 Task: Open Card Website Performance Review in Board Legal Documentation Software to Workspace Audio Equipment Rentals and add a team member Softage.4@softage.net, a label Orange, a checklist Influencer Marketing, an attachment from your computer, a color Orange and finally, add a card description 'Research and develop new product positioning strategy' and a comment 'Given the potential impact of this task on our company financial stability, let us ensure that we approach it with a sense of fiscal responsibility and prudence.'. Add a start date 'Jan 04, 1900' with a due date 'Jan 11, 1900'
Action: Mouse moved to (60, 341)
Screenshot: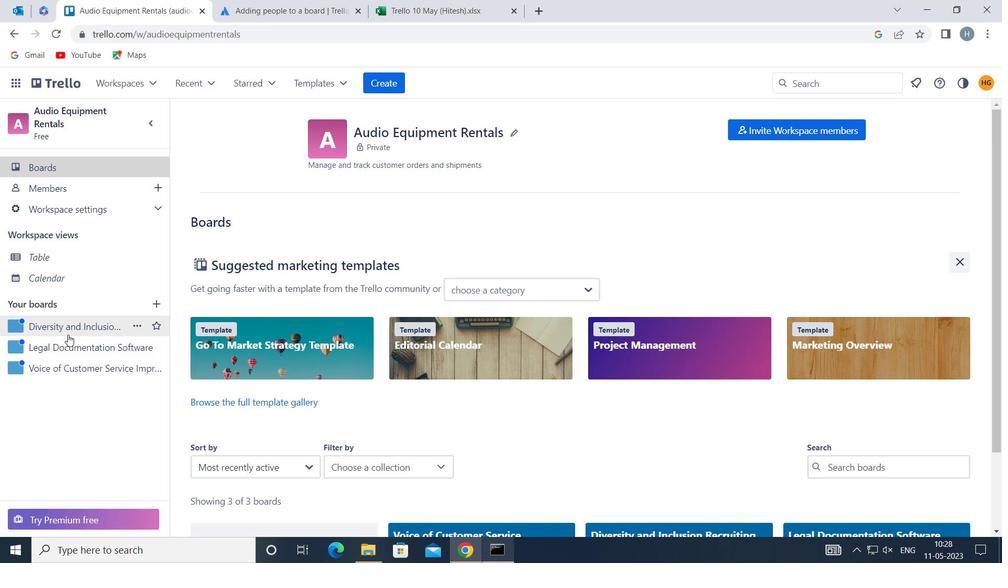 
Action: Mouse pressed left at (60, 341)
Screenshot: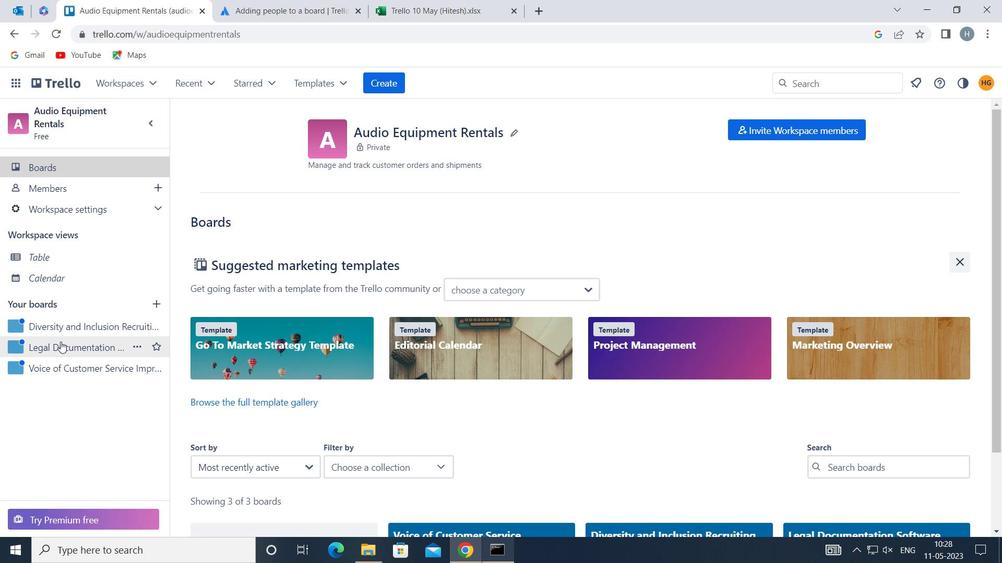 
Action: Mouse moved to (436, 187)
Screenshot: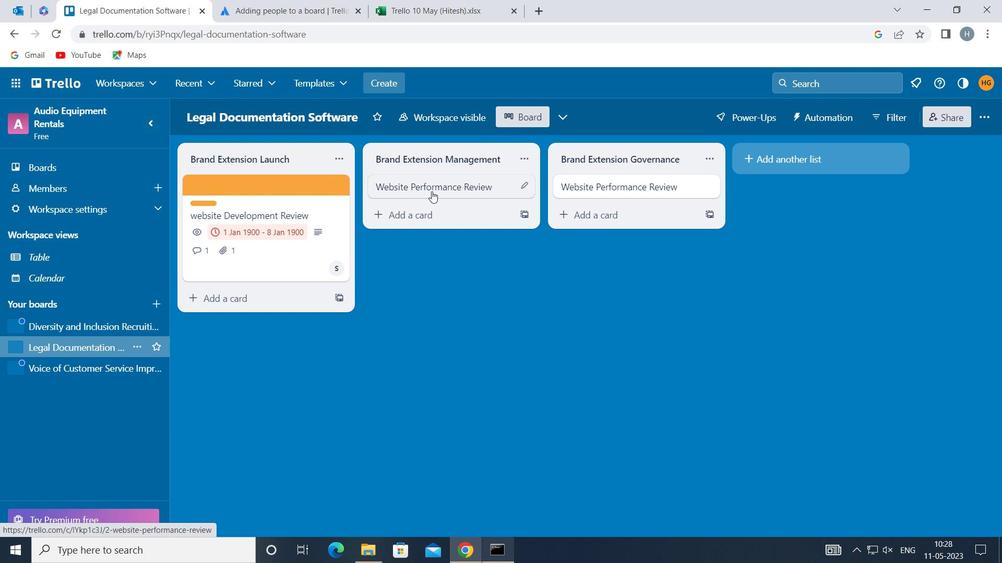 
Action: Mouse pressed left at (436, 187)
Screenshot: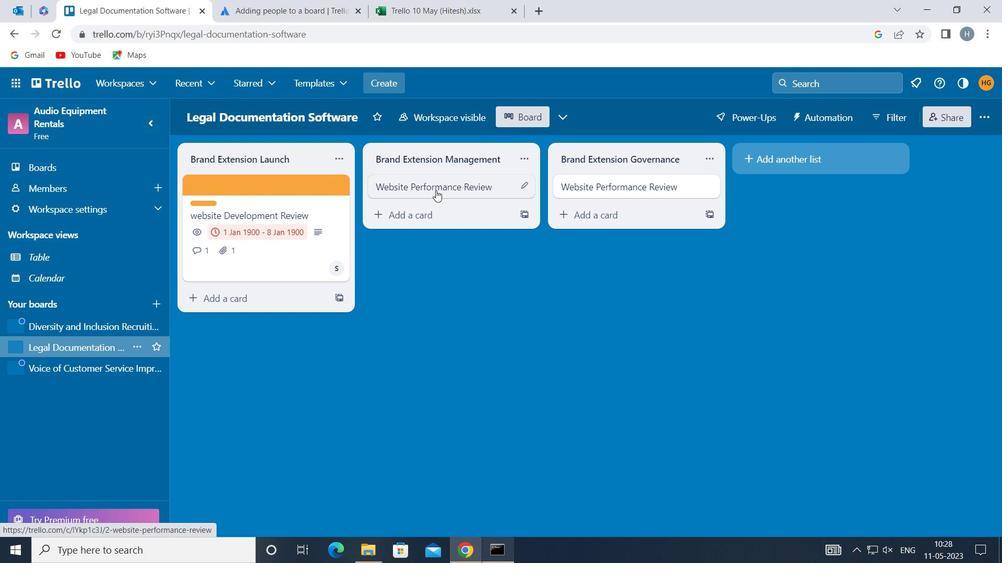 
Action: Mouse moved to (662, 231)
Screenshot: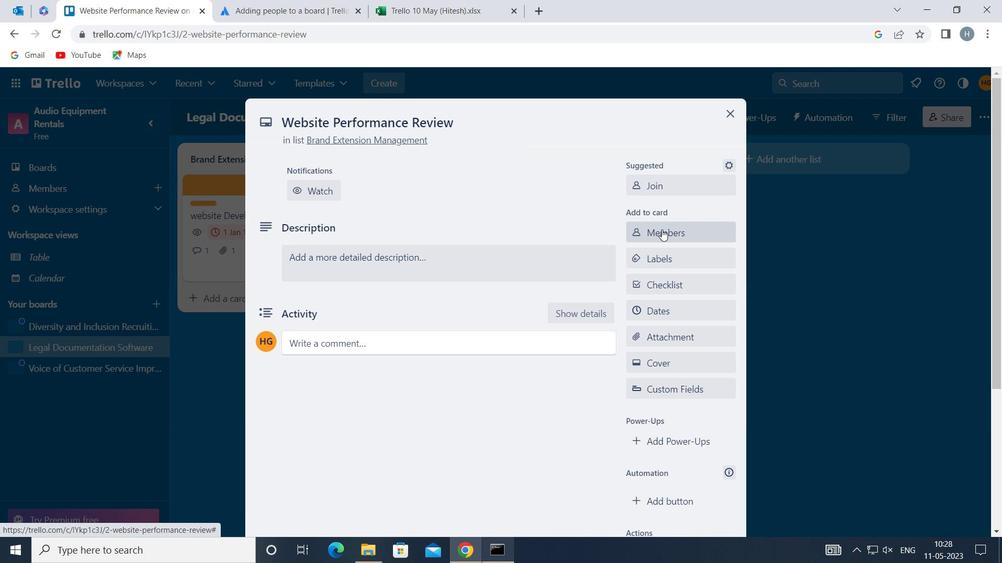 
Action: Mouse pressed left at (662, 231)
Screenshot: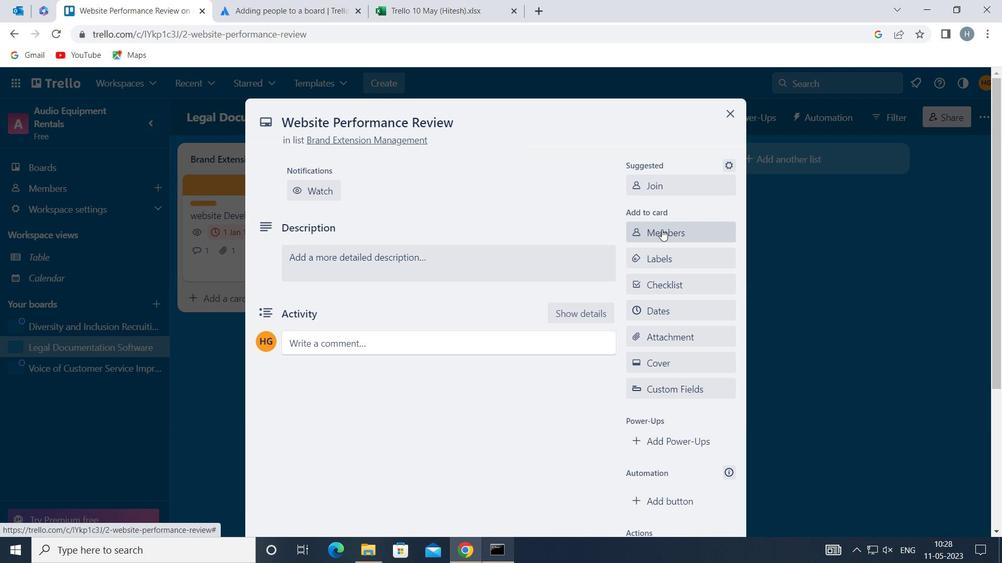 
Action: Mouse moved to (662, 231)
Screenshot: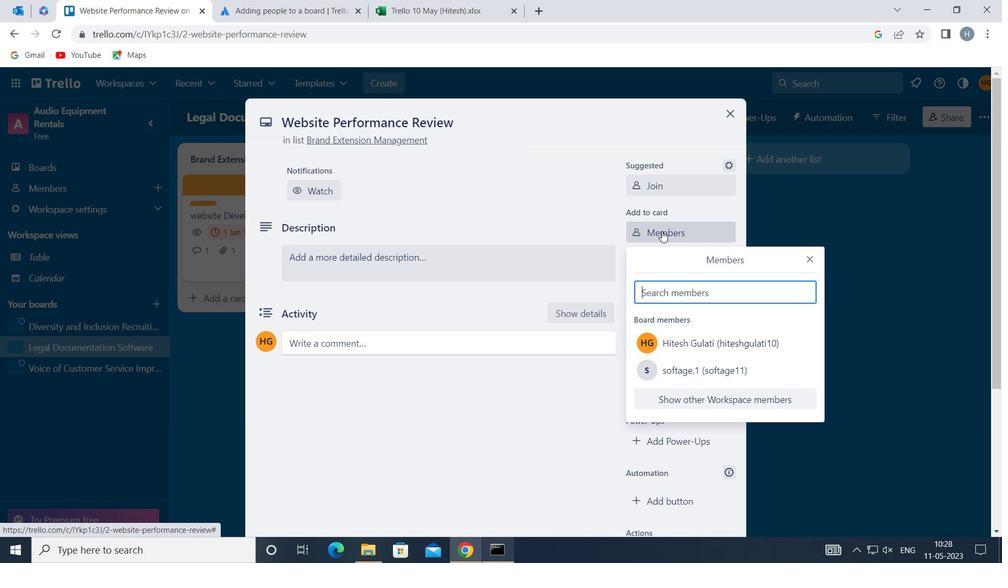 
Action: Key pressed softage
Screenshot: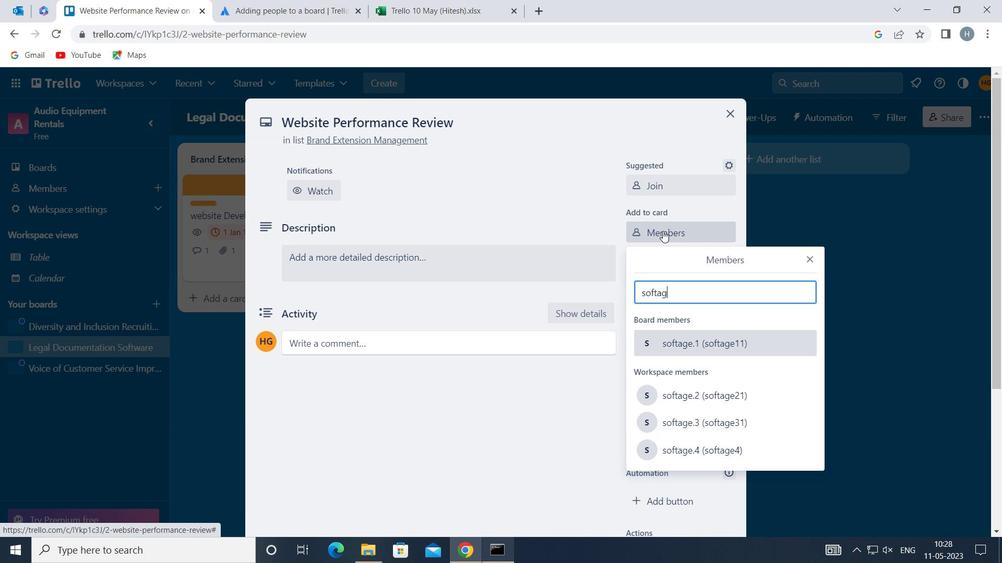 
Action: Mouse moved to (730, 441)
Screenshot: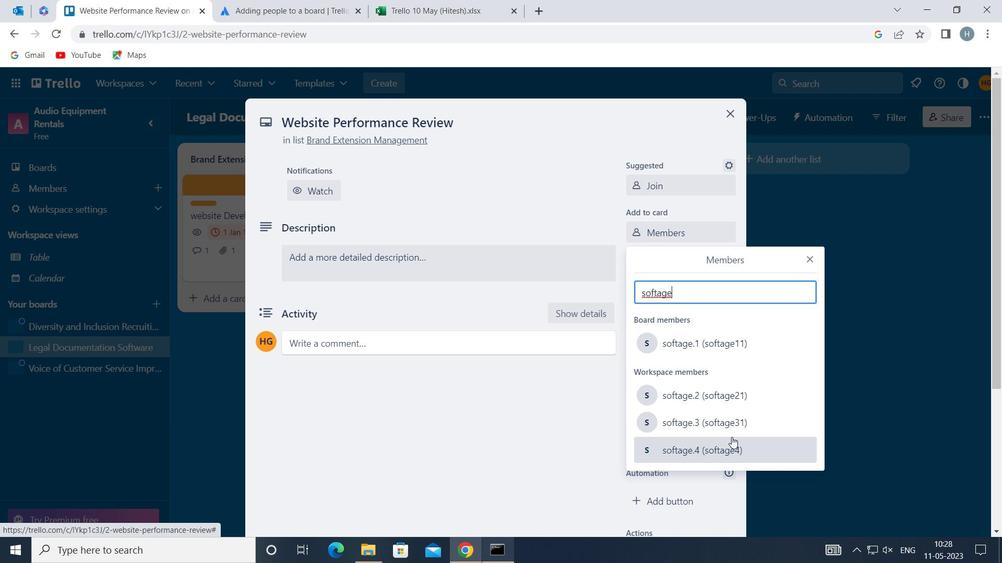 
Action: Mouse pressed left at (730, 441)
Screenshot: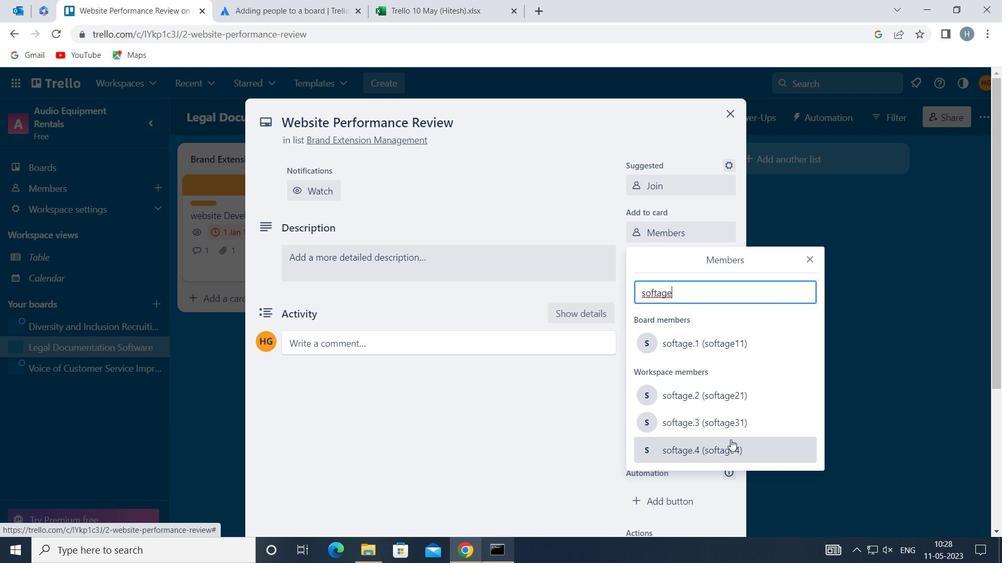 
Action: Mouse moved to (811, 256)
Screenshot: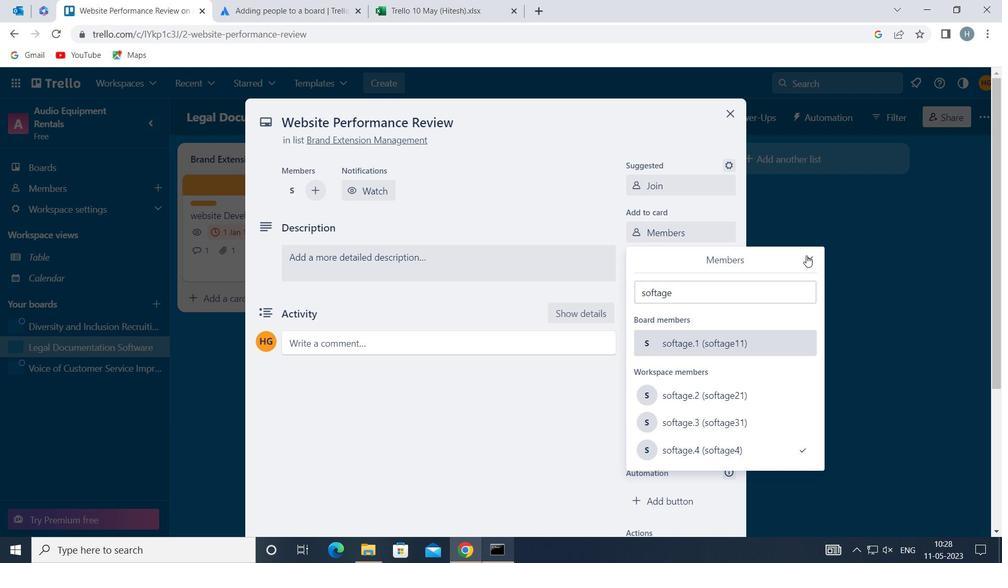 
Action: Mouse pressed left at (811, 256)
Screenshot: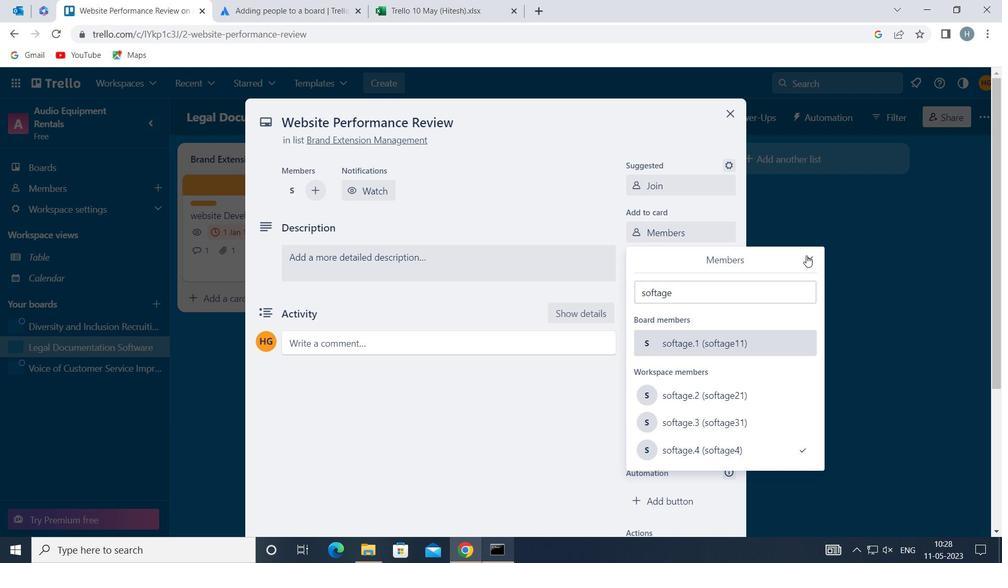 
Action: Mouse moved to (703, 258)
Screenshot: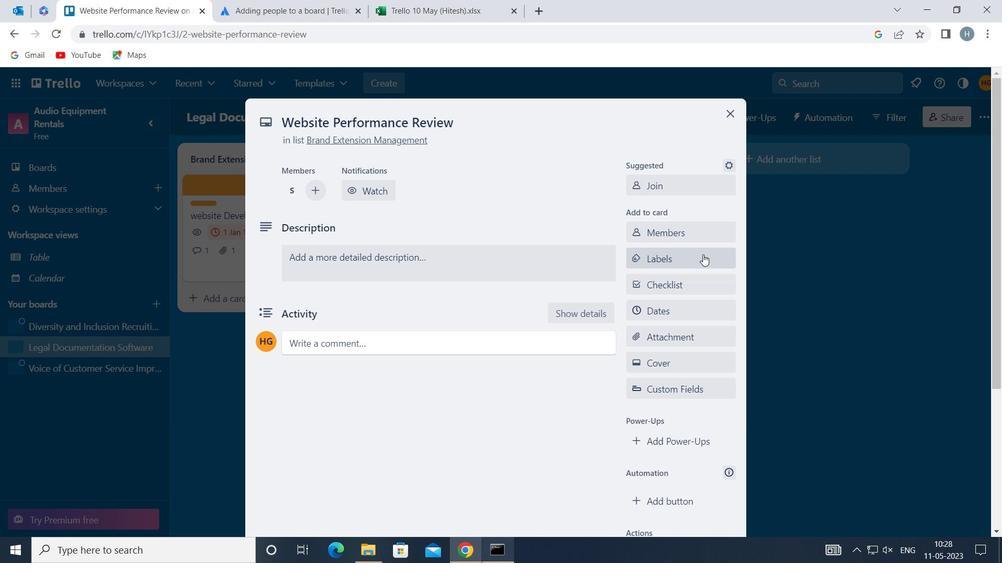 
Action: Mouse pressed left at (703, 258)
Screenshot: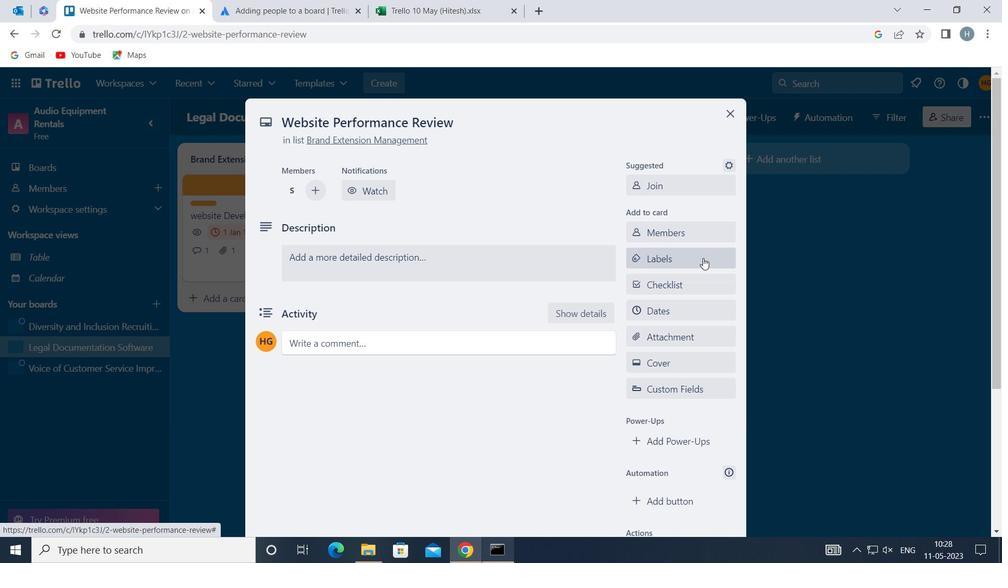 
Action: Mouse moved to (704, 238)
Screenshot: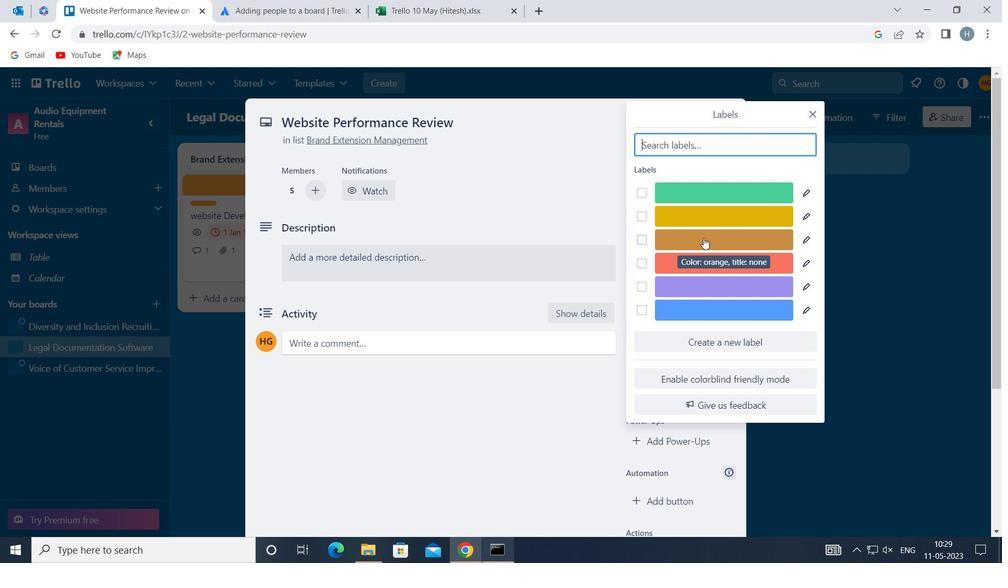 
Action: Mouse pressed left at (704, 238)
Screenshot: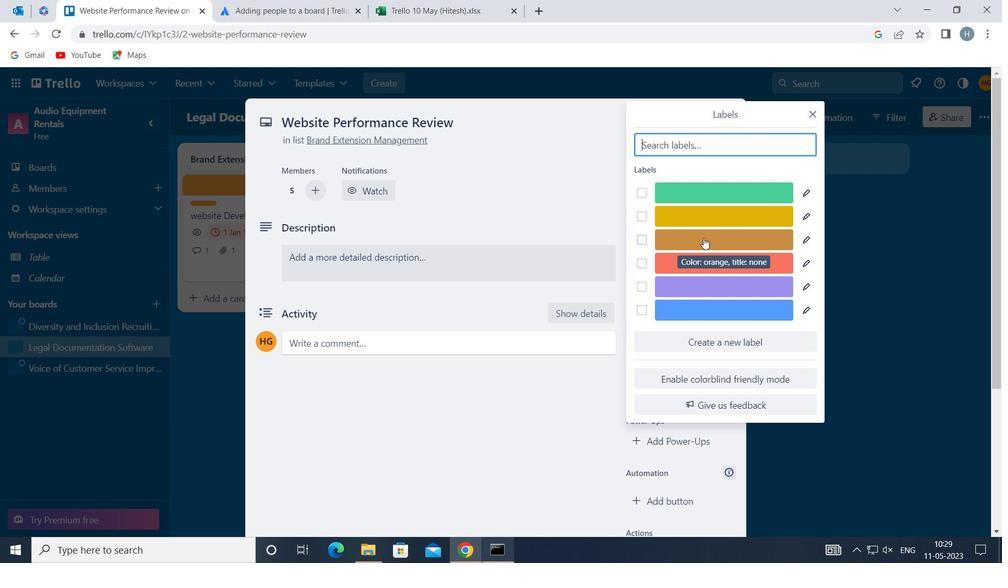 
Action: Mouse moved to (810, 110)
Screenshot: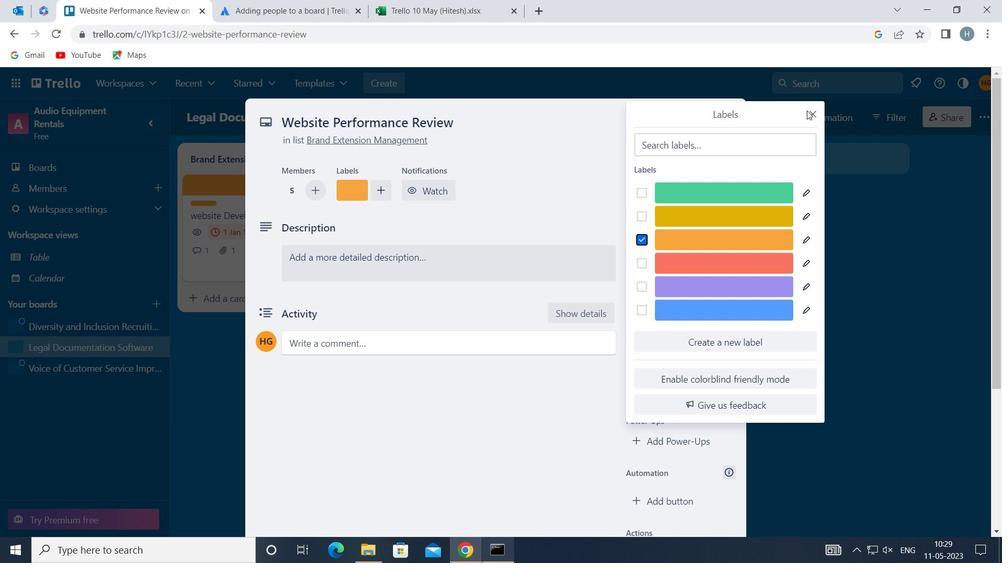 
Action: Mouse pressed left at (810, 110)
Screenshot: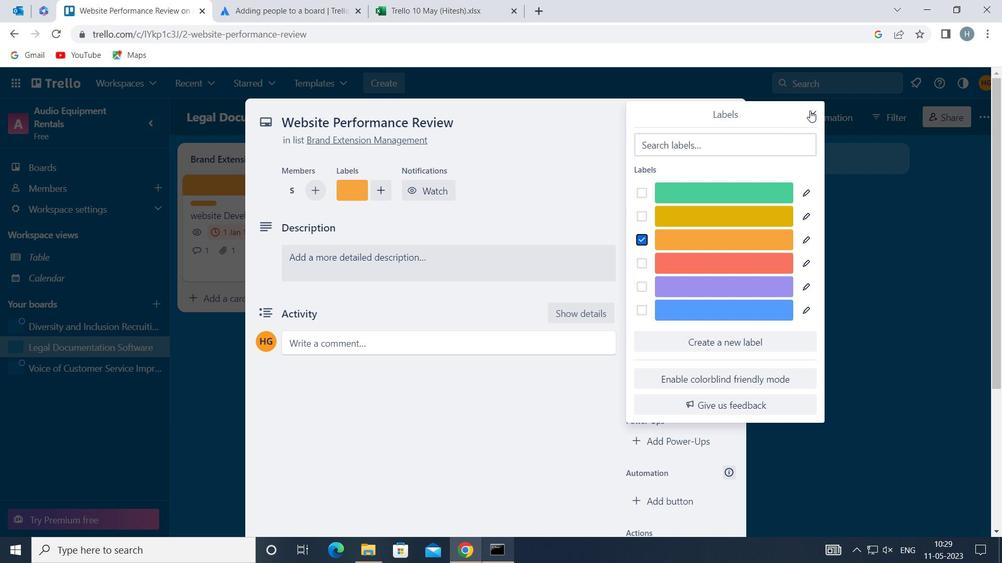 
Action: Mouse moved to (677, 281)
Screenshot: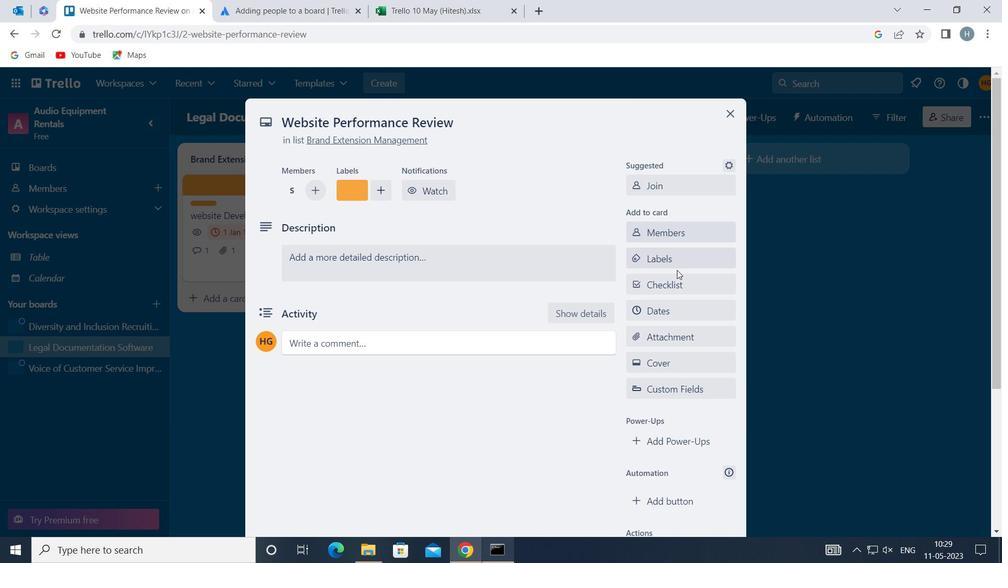 
Action: Mouse pressed left at (677, 281)
Screenshot: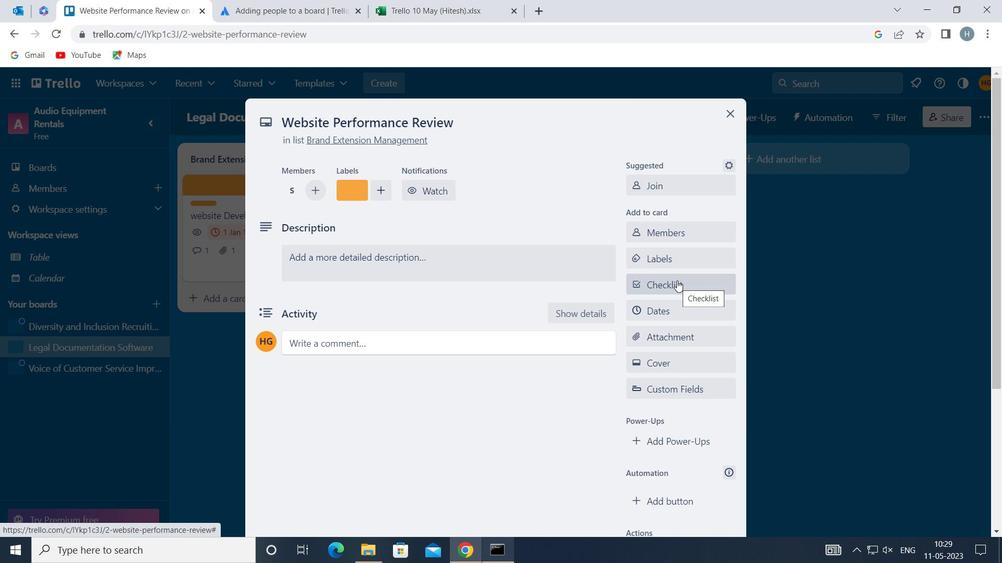 
Action: Key pressed <Key.shift>INFLUENCER<Key.space><Key.shift>MARKETING
Screenshot: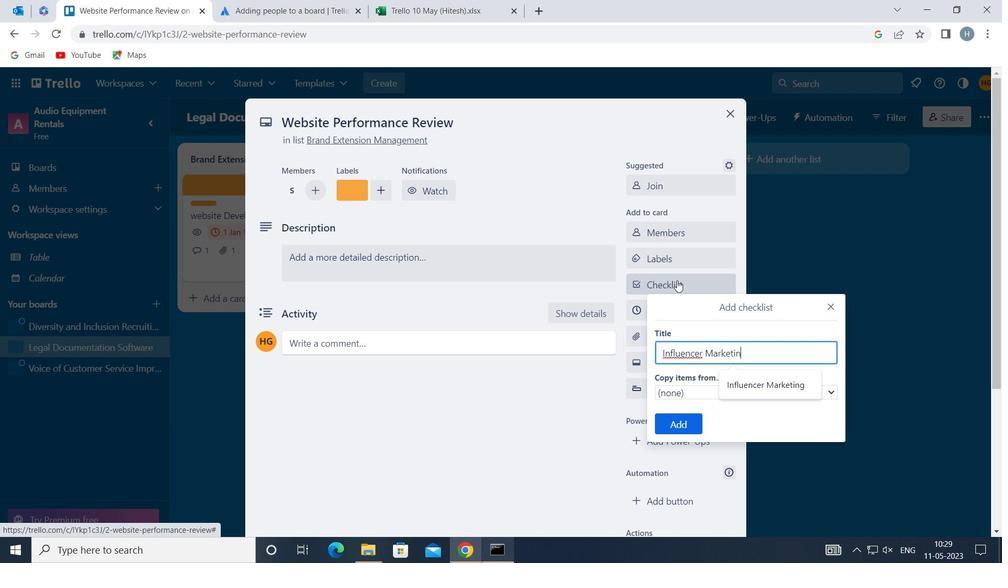 
Action: Mouse moved to (684, 424)
Screenshot: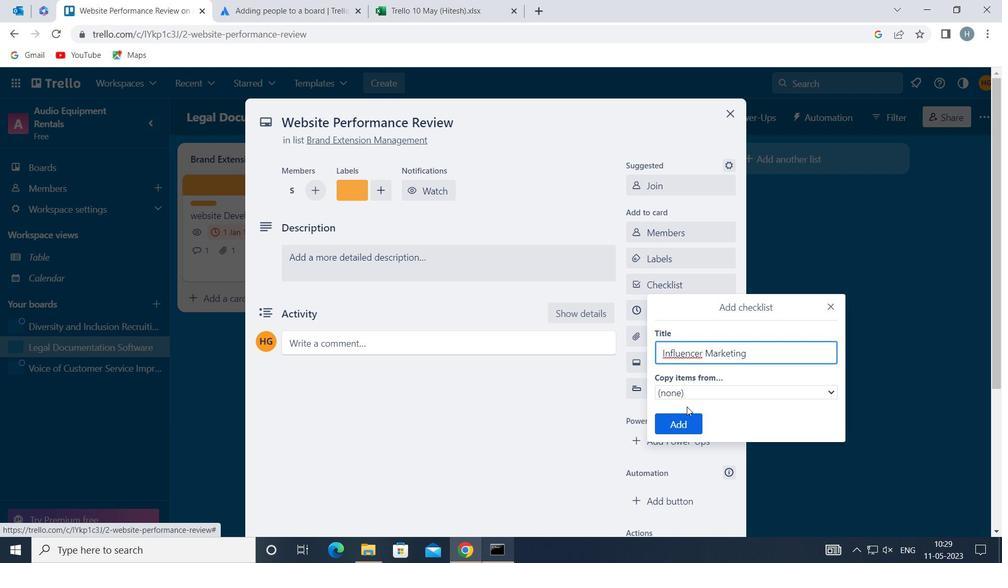
Action: Mouse pressed left at (684, 424)
Screenshot: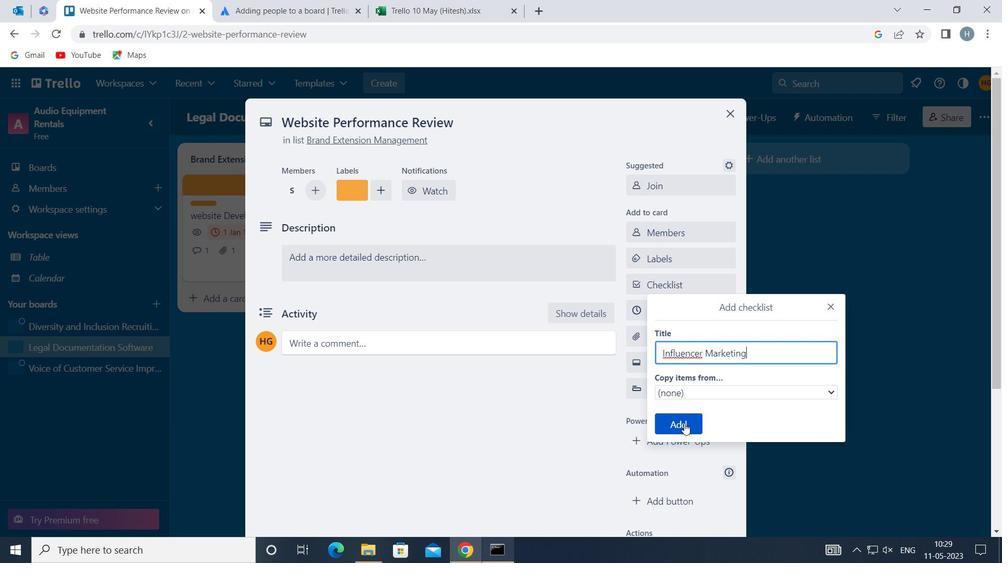 
Action: Mouse moved to (677, 336)
Screenshot: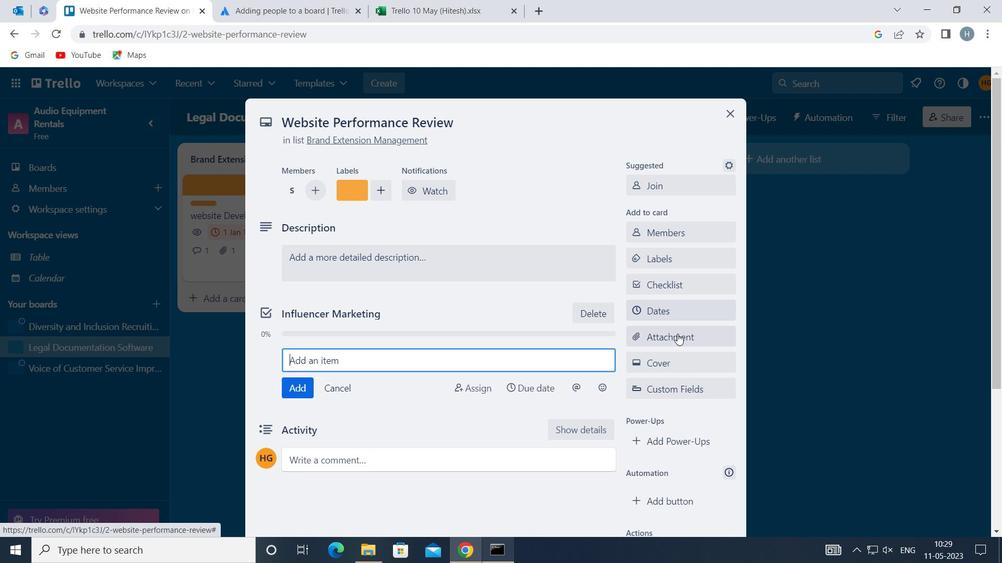 
Action: Mouse pressed left at (677, 336)
Screenshot: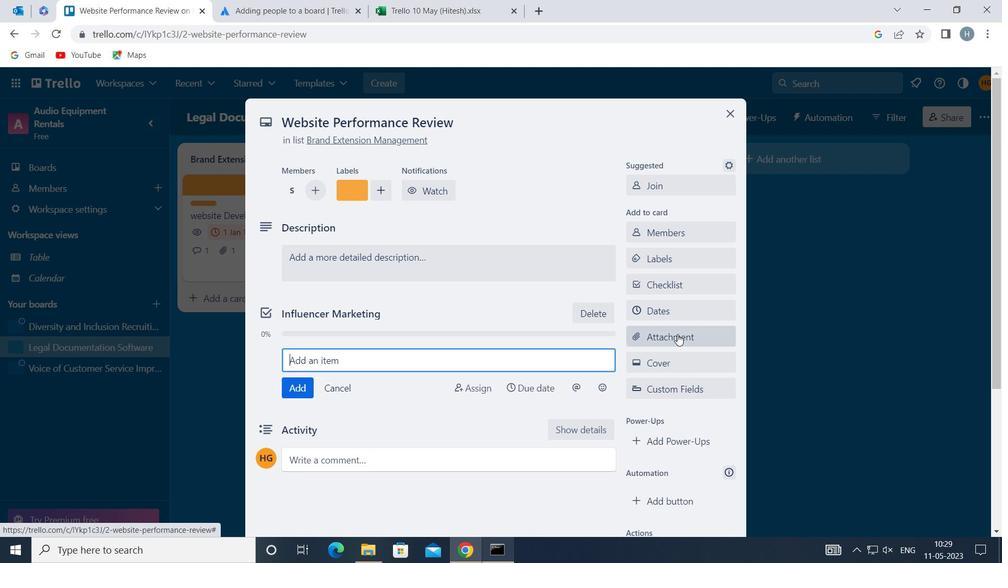 
Action: Mouse moved to (688, 141)
Screenshot: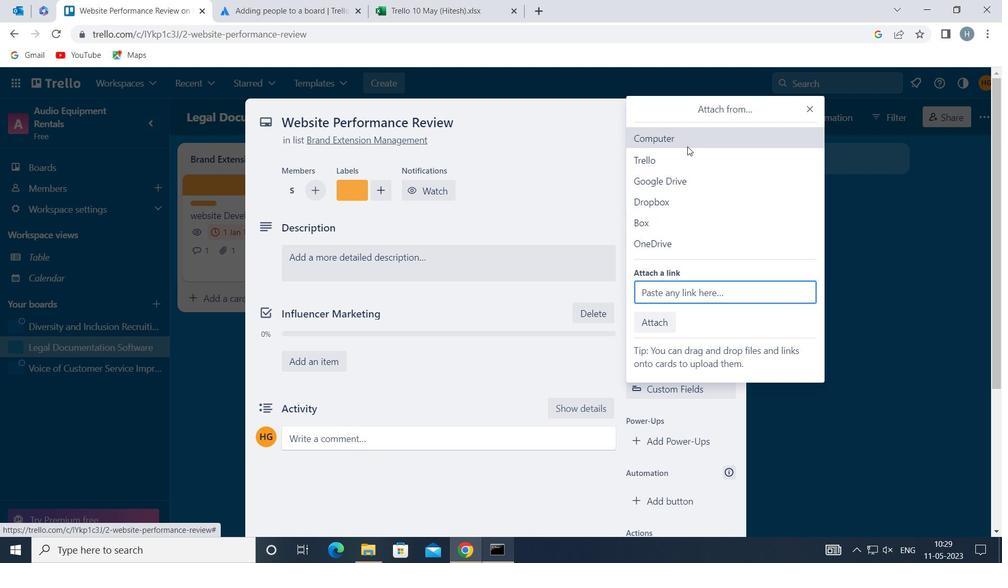 
Action: Mouse pressed left at (688, 141)
Screenshot: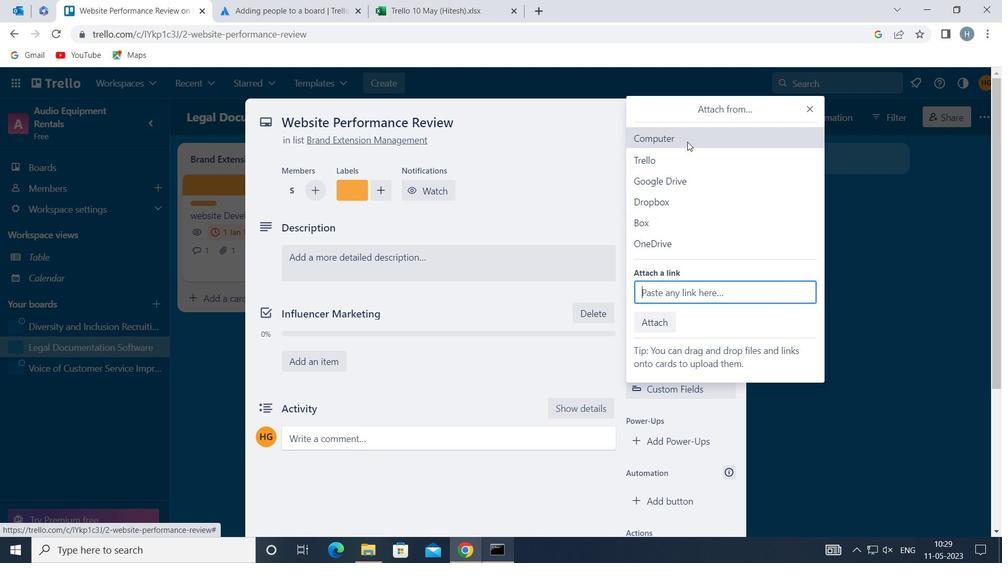 
Action: Mouse moved to (344, 112)
Screenshot: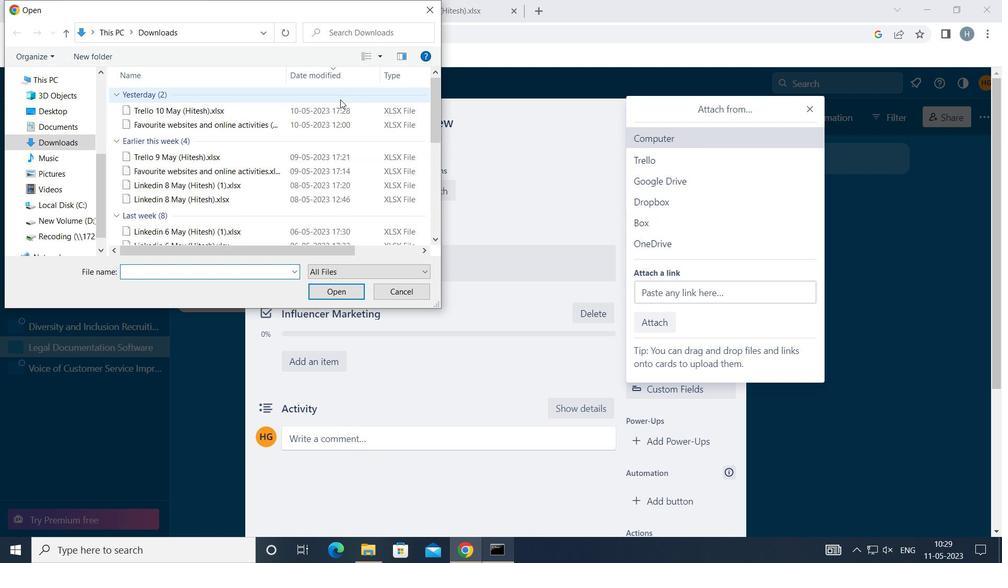 
Action: Mouse pressed left at (344, 112)
Screenshot: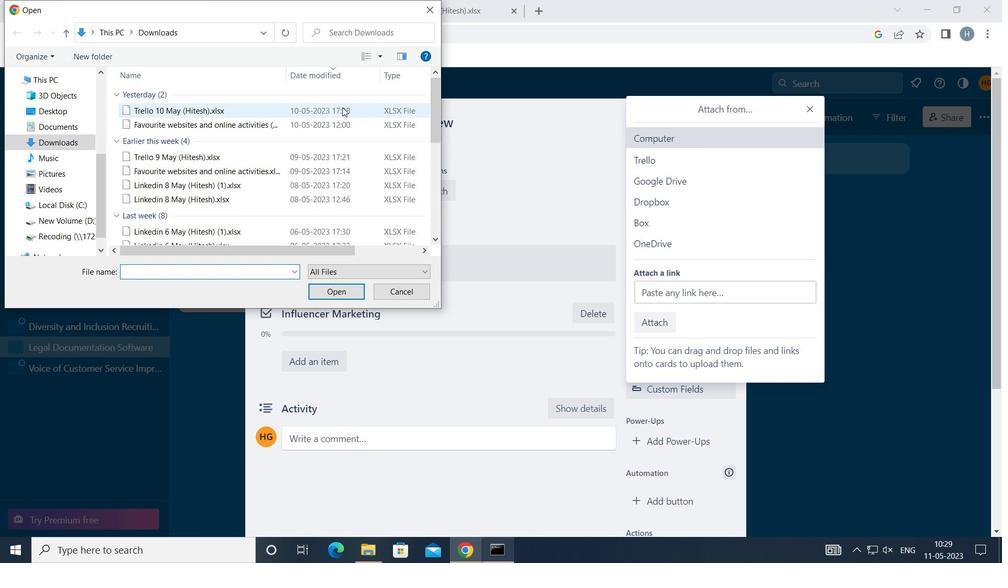 
Action: Mouse moved to (347, 291)
Screenshot: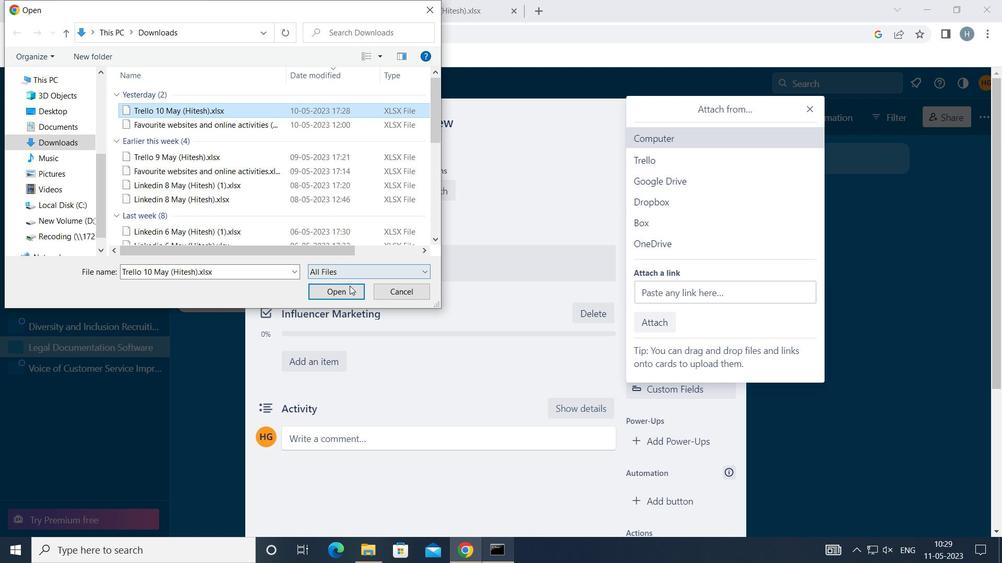 
Action: Mouse pressed left at (347, 291)
Screenshot: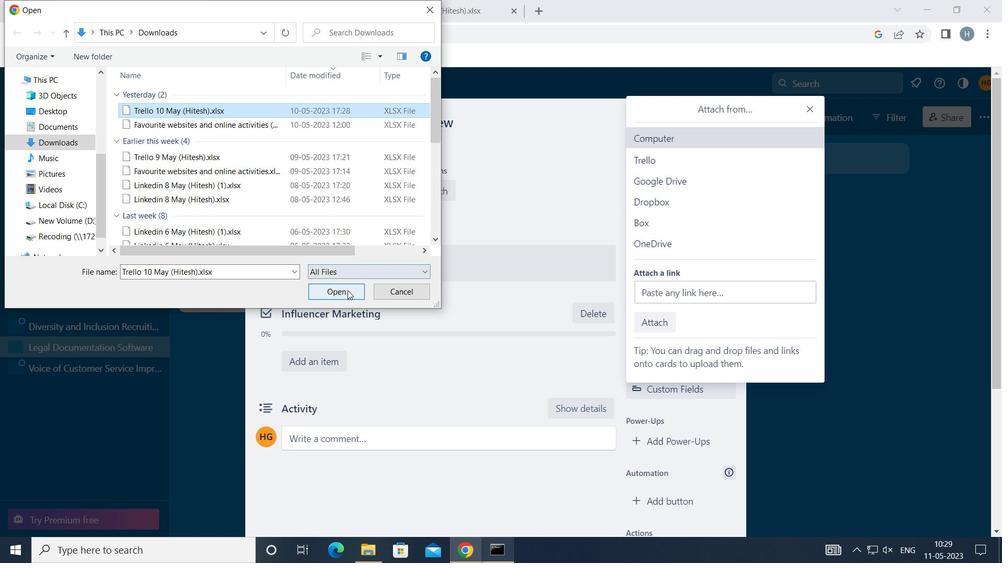 
Action: Mouse moved to (667, 361)
Screenshot: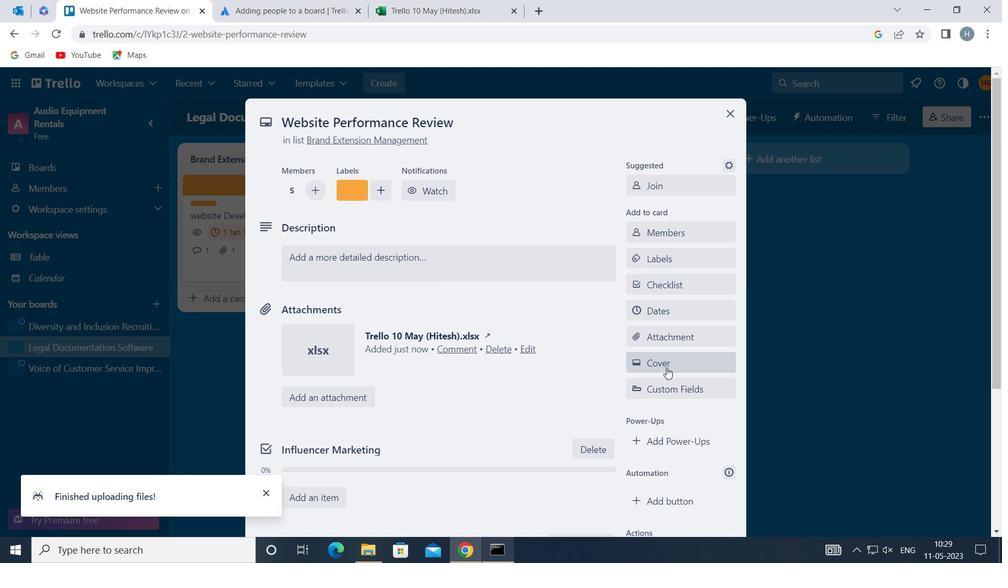
Action: Mouse pressed left at (667, 361)
Screenshot: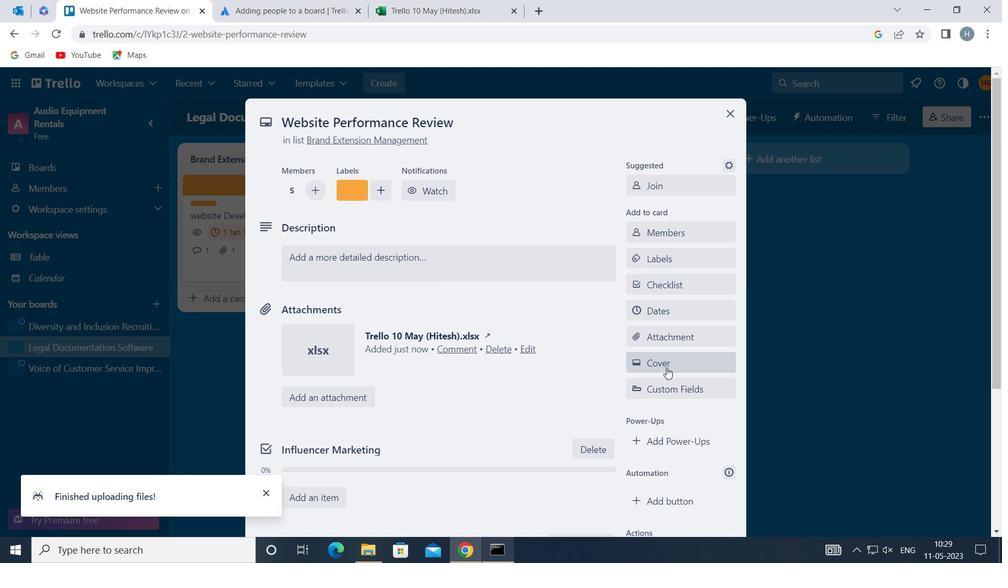 
Action: Mouse moved to (721, 275)
Screenshot: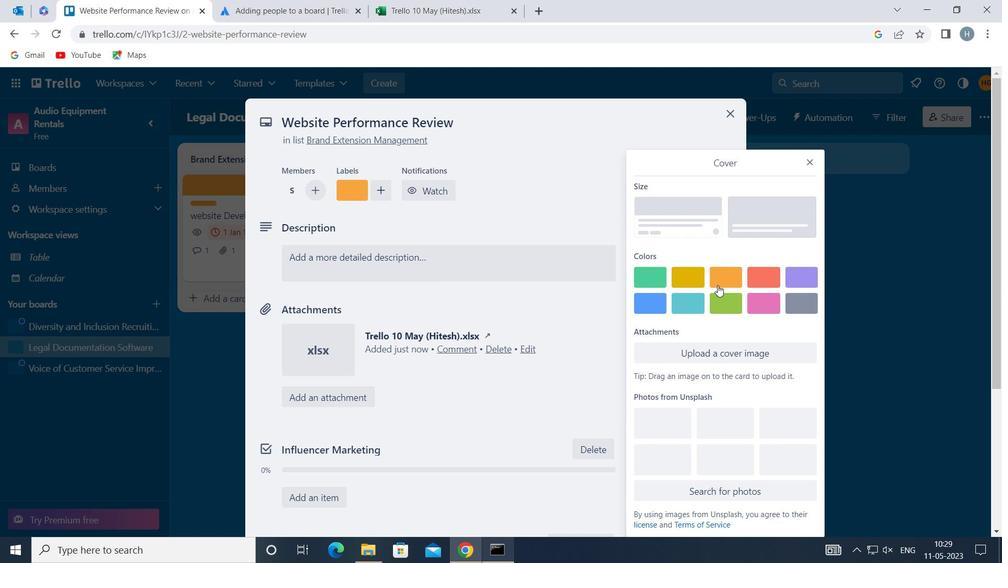 
Action: Mouse pressed left at (721, 275)
Screenshot: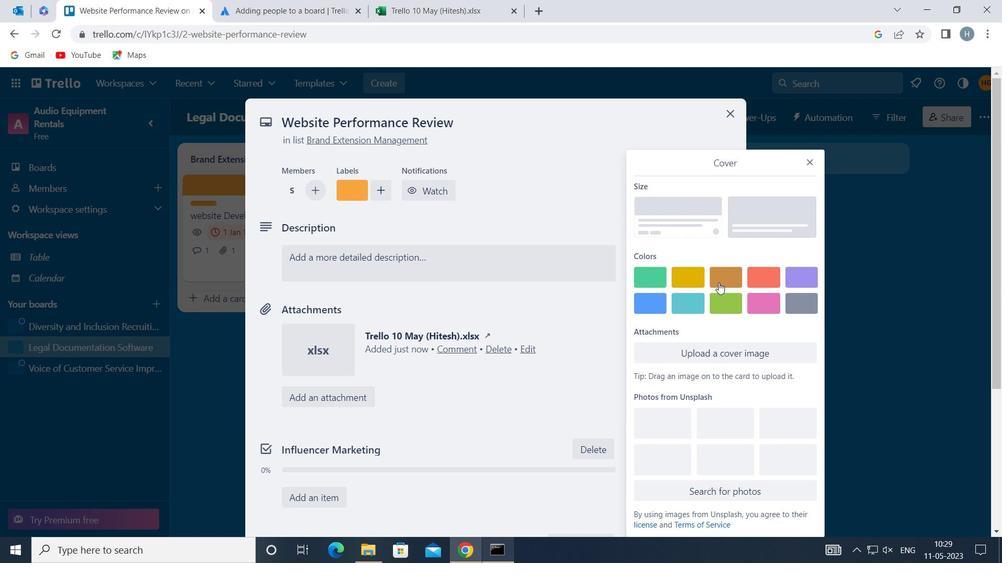 
Action: Mouse moved to (811, 138)
Screenshot: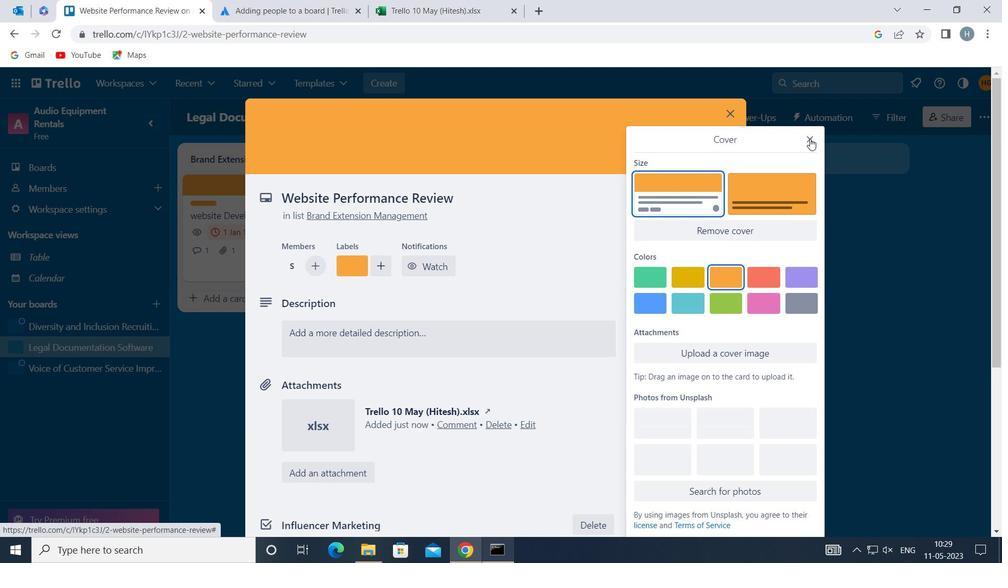 
Action: Mouse pressed left at (811, 138)
Screenshot: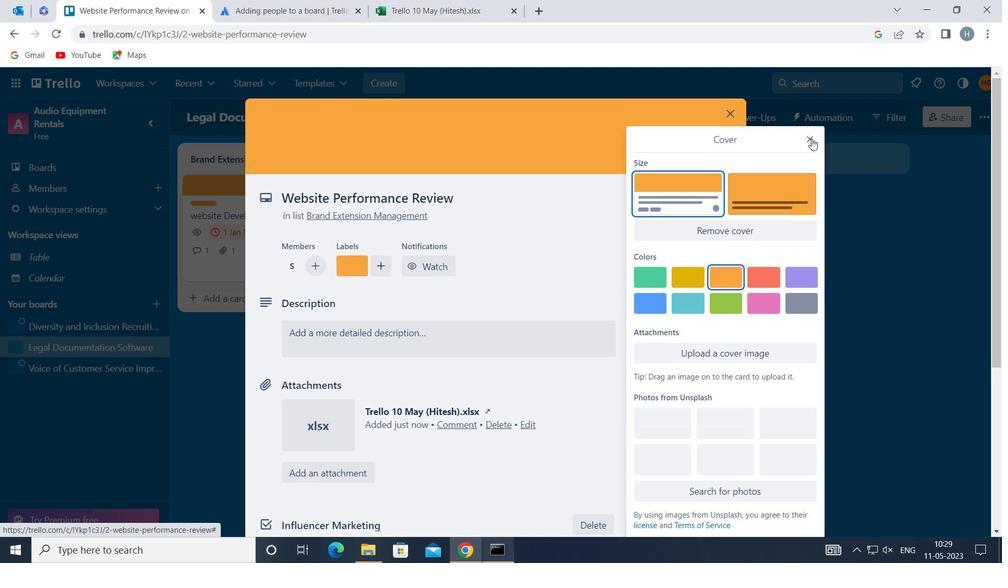 
Action: Mouse moved to (504, 333)
Screenshot: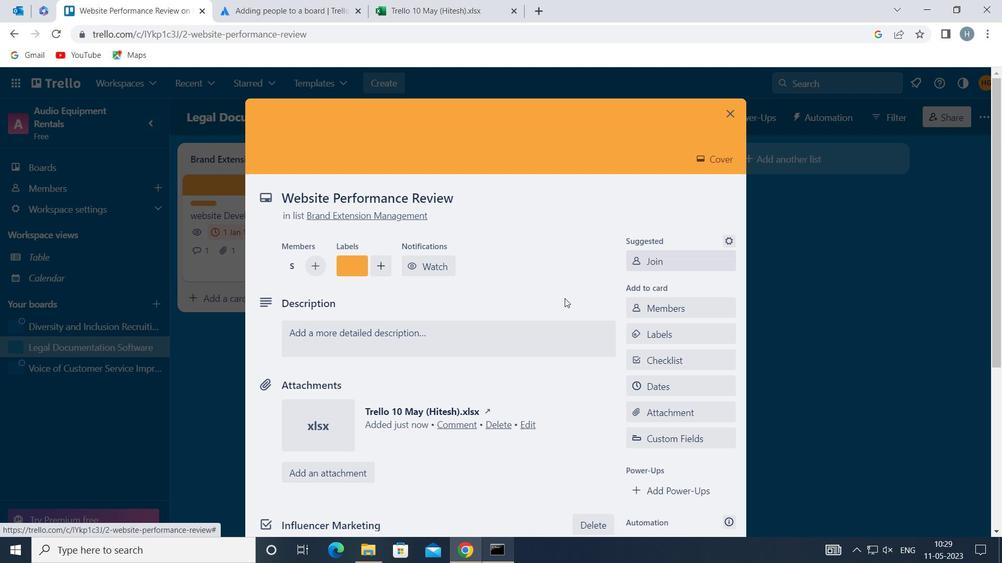 
Action: Mouse pressed left at (504, 333)
Screenshot: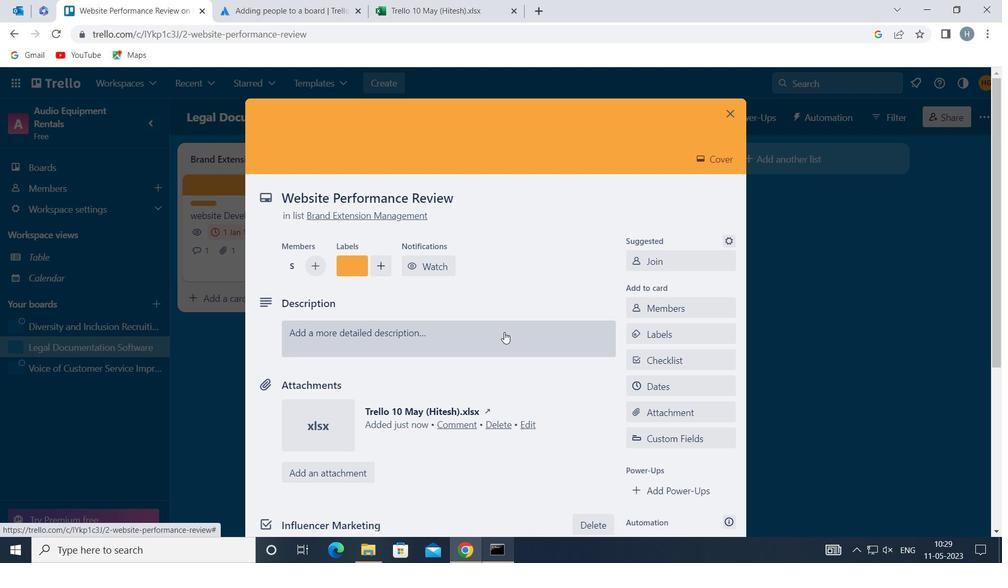 
Action: Mouse moved to (442, 374)
Screenshot: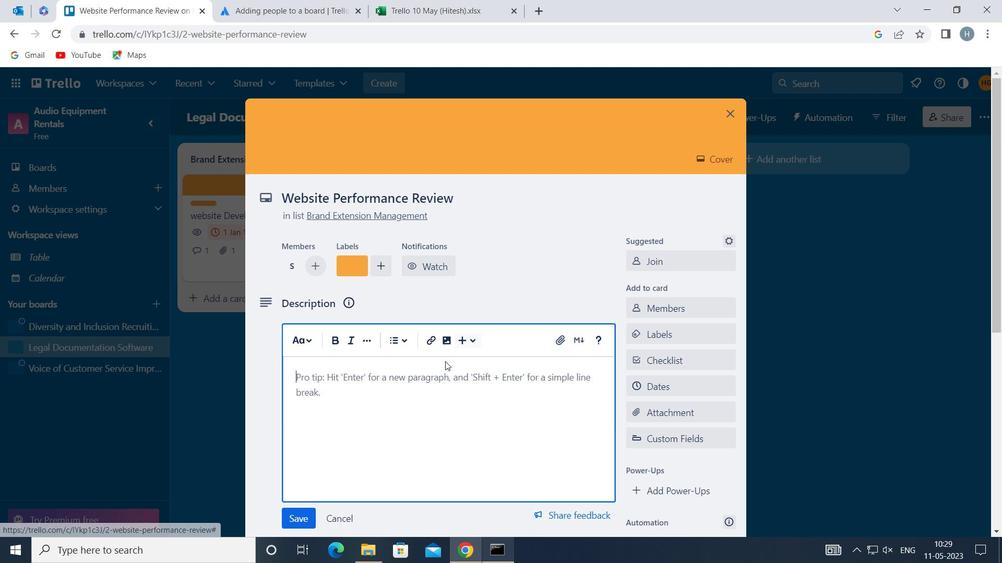 
Action: Mouse pressed left at (442, 374)
Screenshot: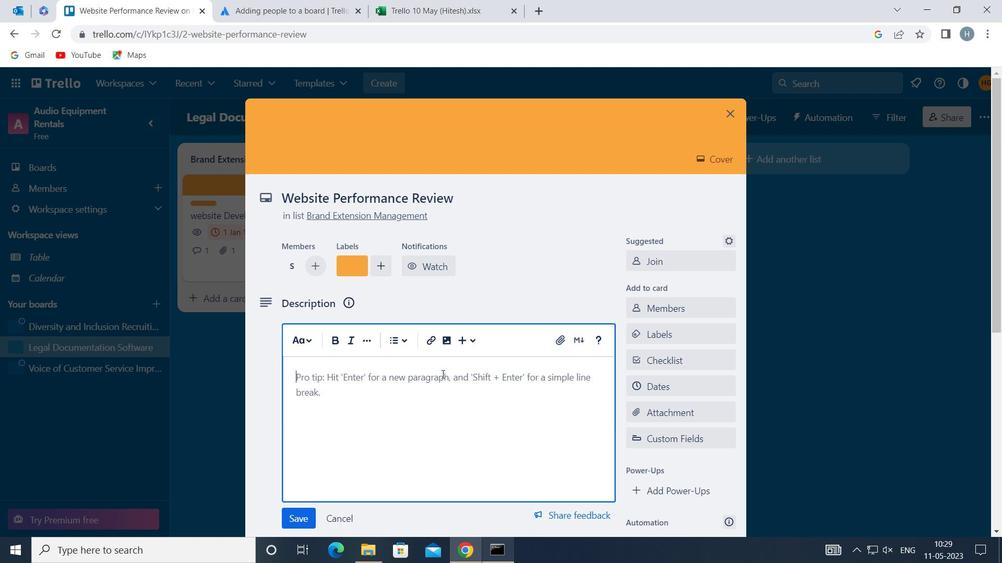 
Action: Mouse moved to (436, 381)
Screenshot: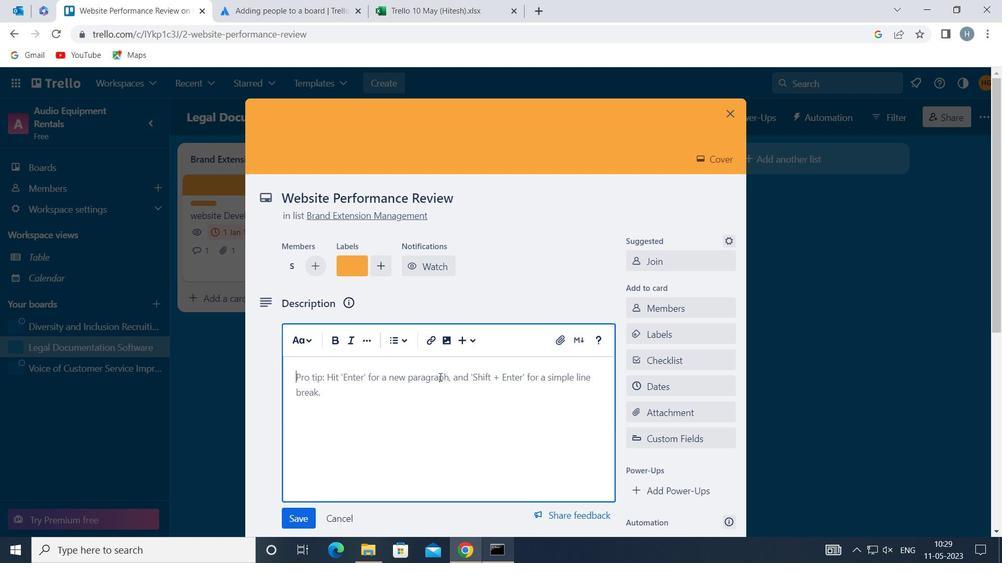
Action: Mouse pressed left at (436, 381)
Screenshot: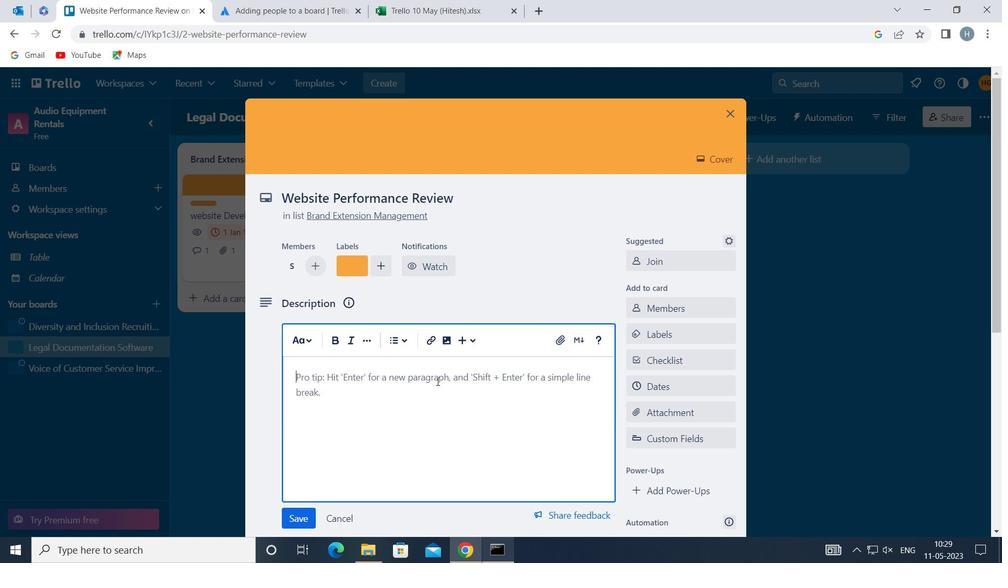 
Action: Key pressed <Key.shift>RESEARCH<Key.space>AND<Key.space>DEVELOP<Key.space>NEW<Key.space>PROC<Key.backspace>DUCT<Key.space>POSITIONING<Key.space>STRATEGY<Key.space>
Screenshot: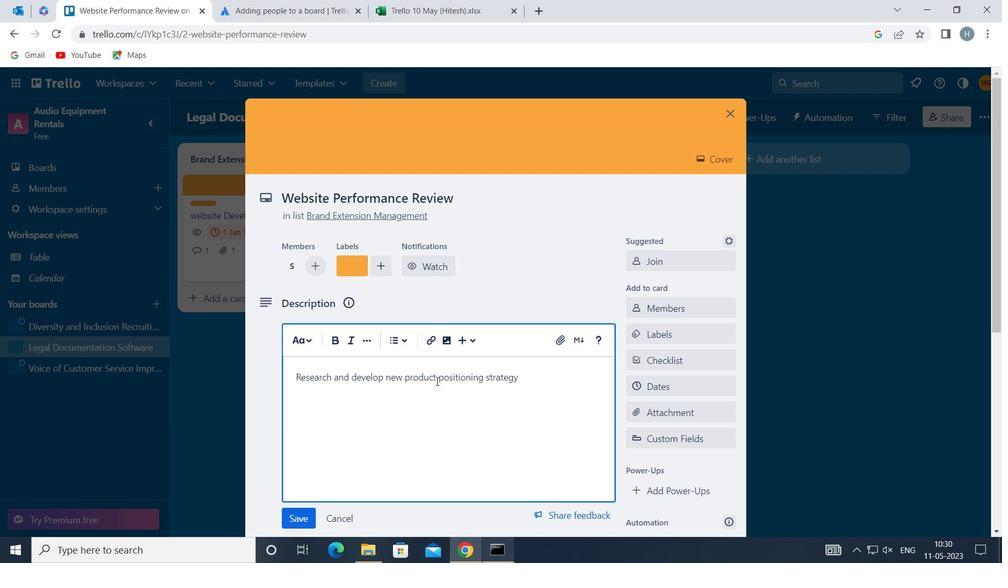 
Action: Mouse moved to (302, 519)
Screenshot: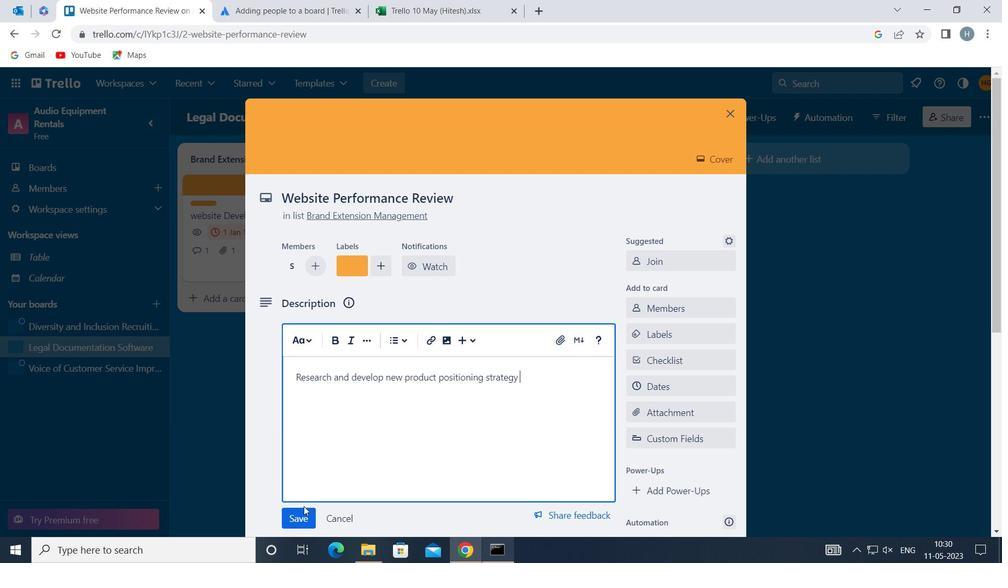 
Action: Mouse pressed left at (302, 519)
Screenshot: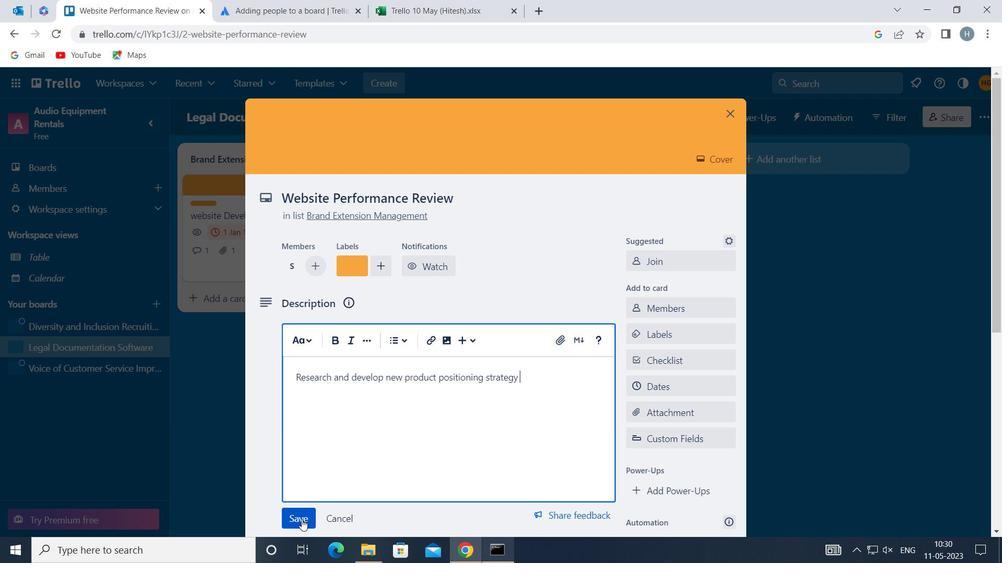 
Action: Mouse moved to (387, 411)
Screenshot: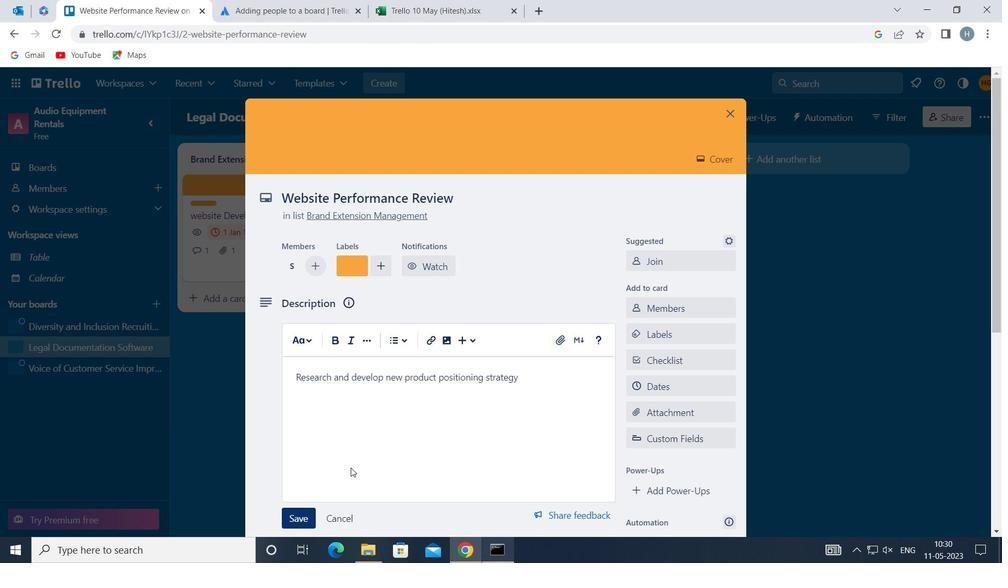 
Action: Mouse scrolled (387, 411) with delta (0, 0)
Screenshot: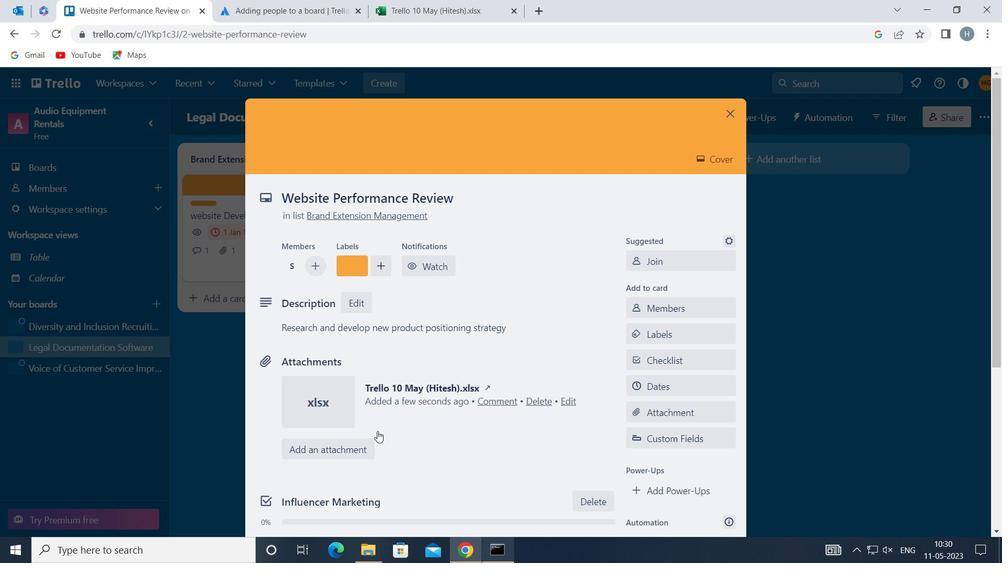 
Action: Mouse scrolled (387, 411) with delta (0, 0)
Screenshot: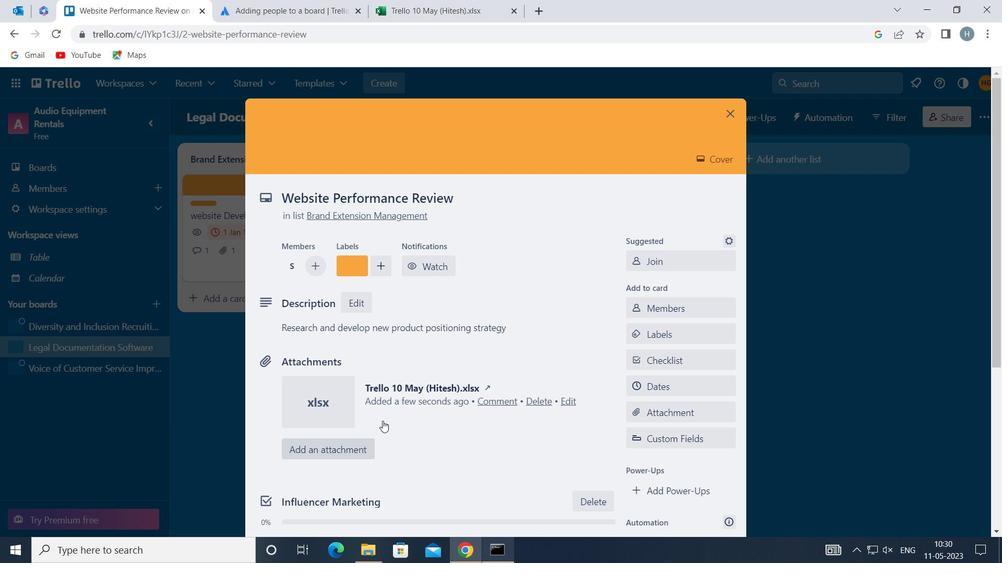 
Action: Mouse scrolled (387, 411) with delta (0, 0)
Screenshot: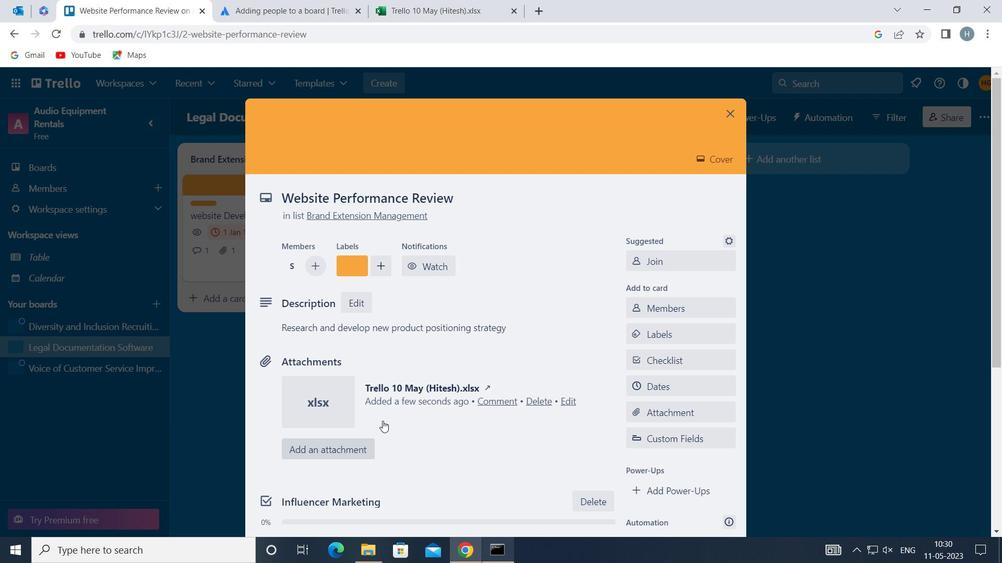 
Action: Mouse moved to (383, 411)
Screenshot: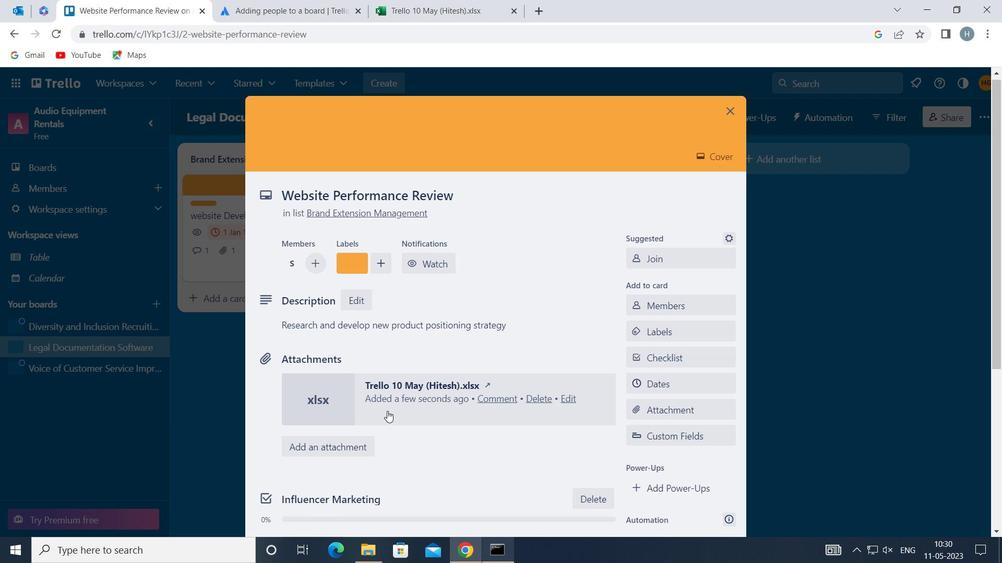 
Action: Mouse scrolled (383, 411) with delta (0, 0)
Screenshot: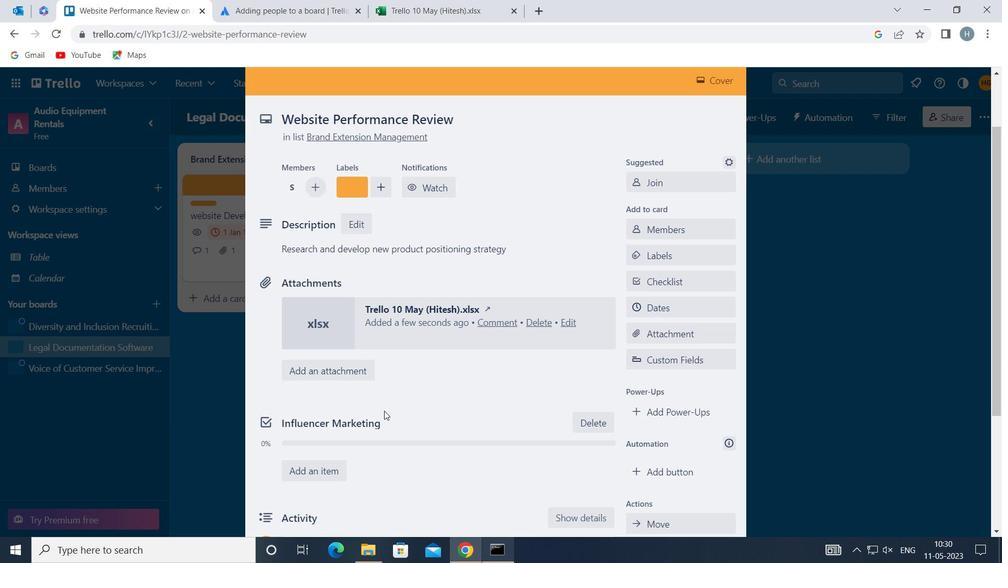 
Action: Mouse scrolled (383, 411) with delta (0, 0)
Screenshot: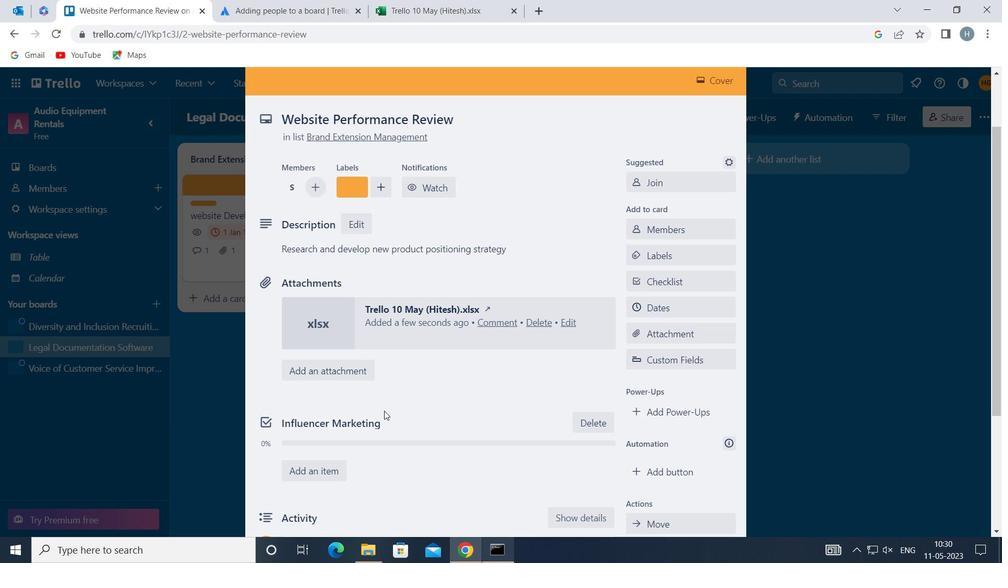 
Action: Mouse scrolled (383, 411) with delta (0, 0)
Screenshot: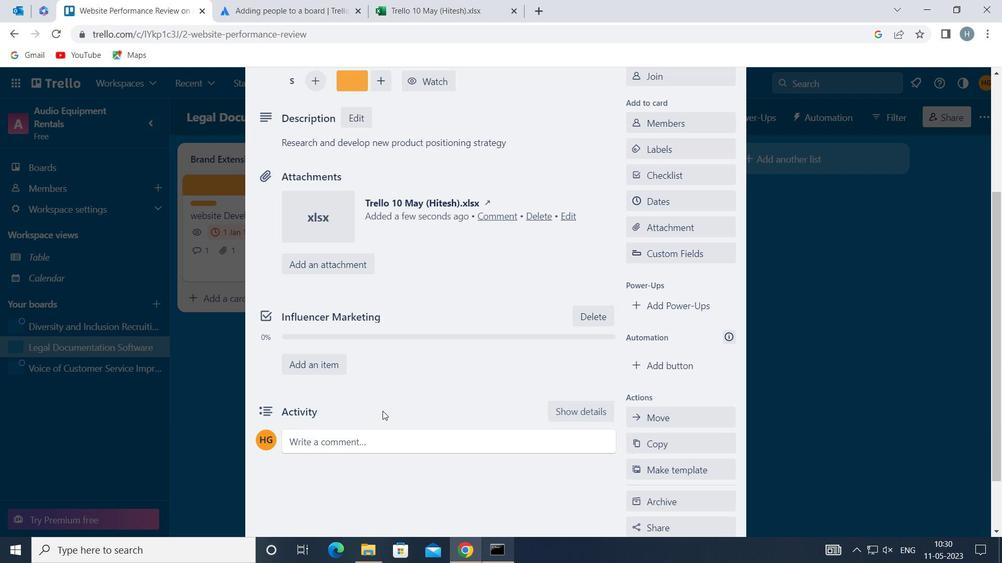 
Action: Mouse moved to (401, 369)
Screenshot: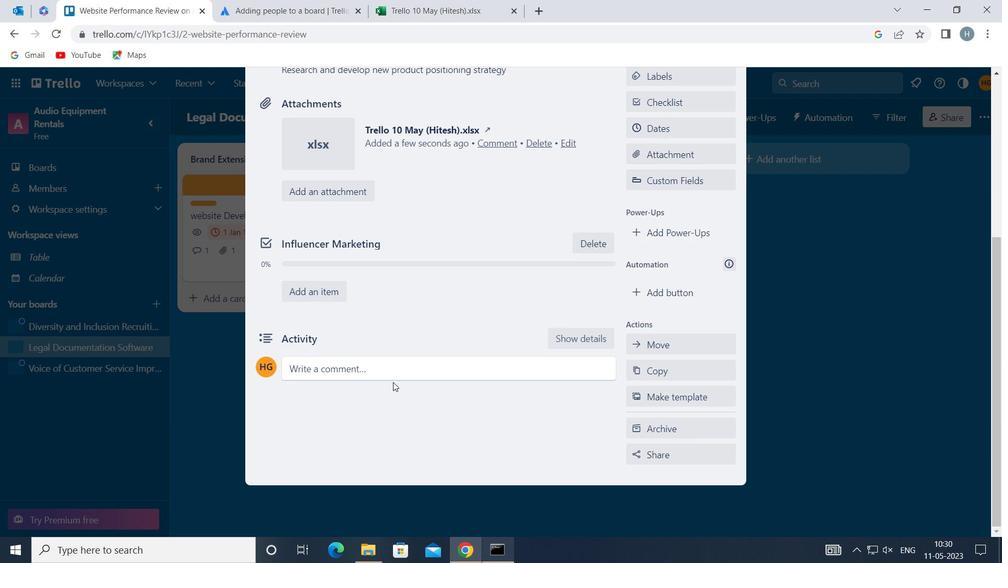 
Action: Mouse pressed left at (401, 369)
Screenshot: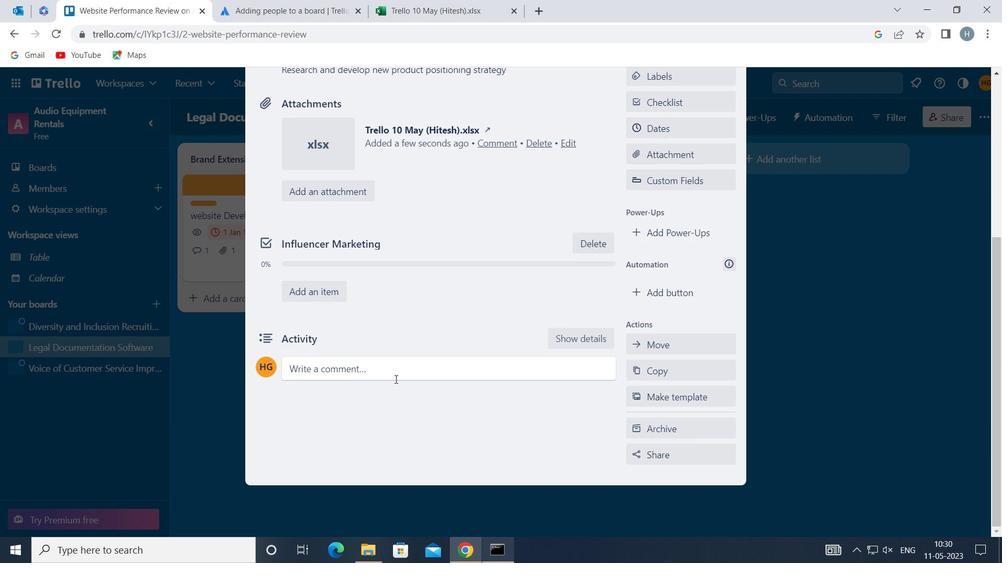 
Action: Mouse moved to (398, 417)
Screenshot: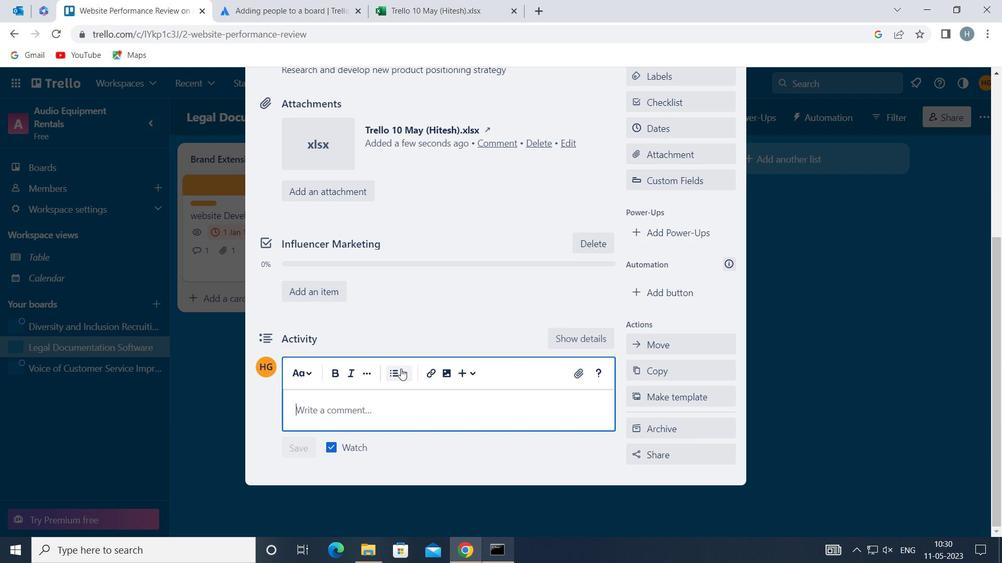 
Action: Mouse pressed left at (398, 417)
Screenshot: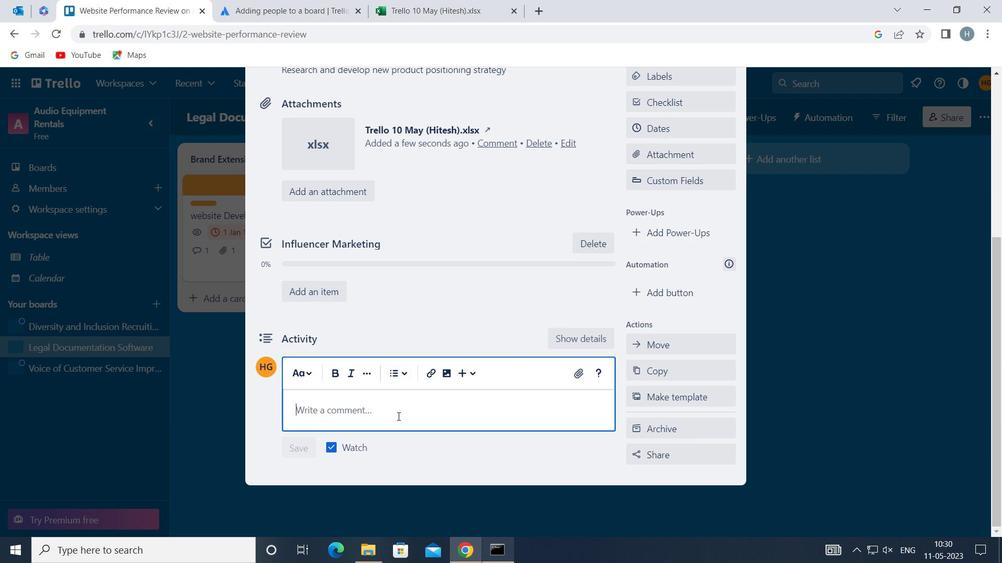 
Action: Mouse moved to (397, 411)
Screenshot: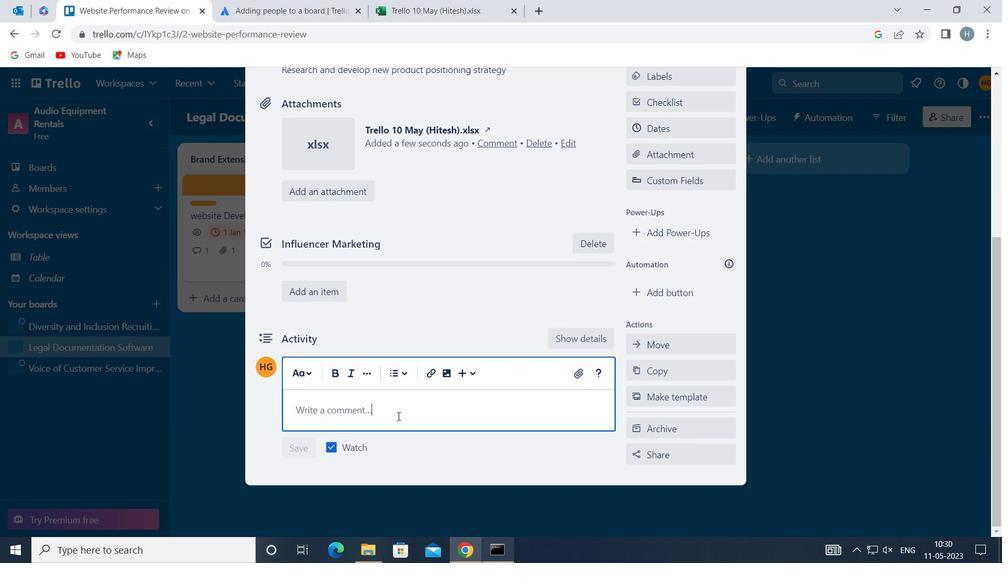 
Action: Key pressed <Key.shift>GIVEN<Key.space>THE<Key.space>POTENTIAL<Key.space>IMPACT<Key.space>OF<Key.space>THIS<Key.space>TASK<Key.space>ON<Key.space>OUR<Key.space>COMPANY<Key.space>FINANCIAL<Key.space>STABILITY<Key.space>,<Key.backspace><Key.backspace>,<Key.space>;LET<Key.backspace><Key.backspace><Key.backspace><Key.backspace>LET<Key.space>US<Key.space>ENSURE<Key.space>THAT<Key.space>WE<Key.space>APPROACH<Key.space>IT<Key.space>I<Key.backspace>WITH<Key.space>A<Key.space>SENSE<Key.space>OF<Key.space>FISCAL<Key.space>RESPONSILITY<Key.backspace><Key.backspace><Key.backspace><Key.backspace><Key.backspace><Key.backspace>SIBILITY<Key.space>AND<Key.space>PRUDENCE
Screenshot: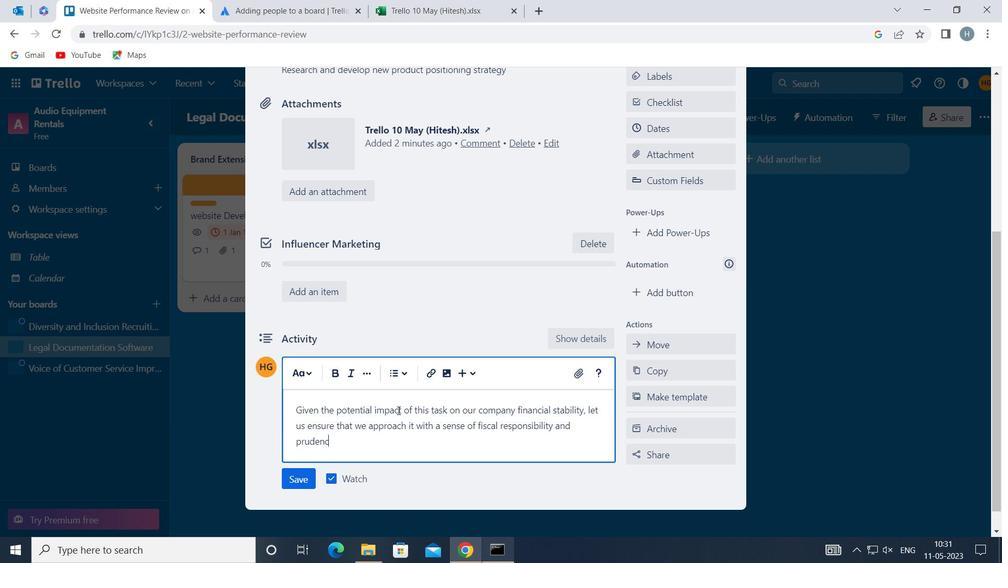 
Action: Mouse moved to (295, 478)
Screenshot: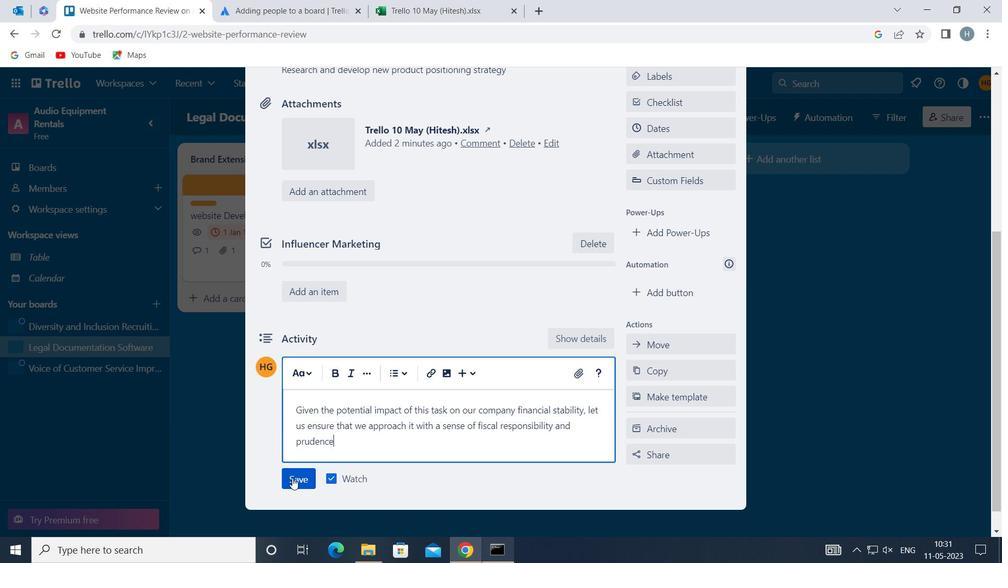 
Action: Mouse pressed left at (295, 478)
Screenshot: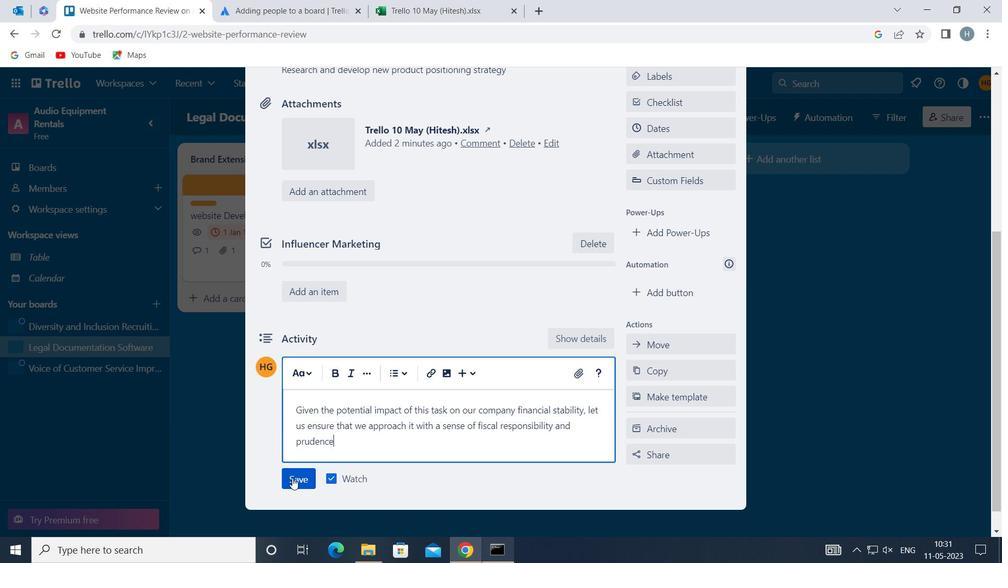 
Action: Mouse moved to (678, 129)
Screenshot: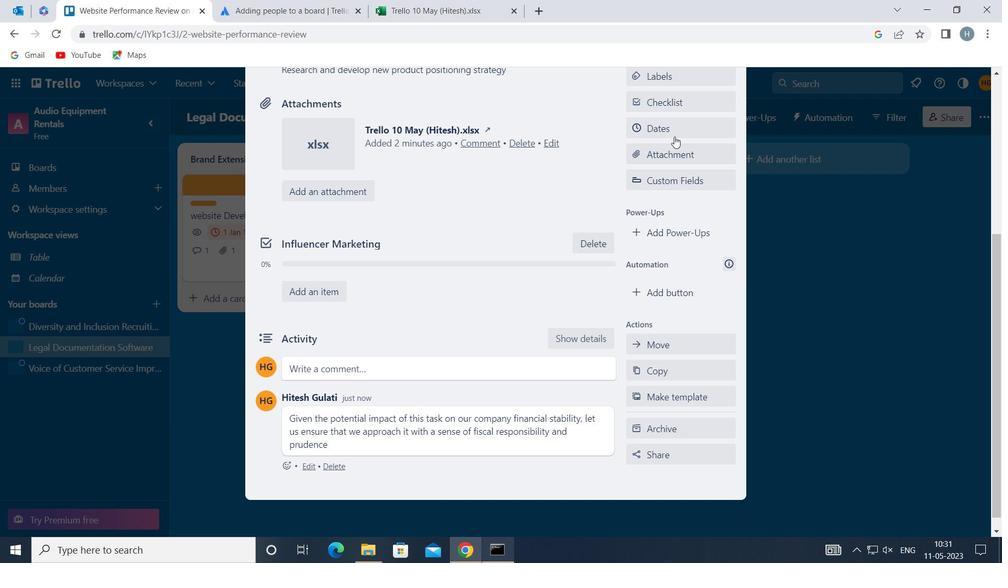 
Action: Mouse pressed left at (678, 129)
Screenshot: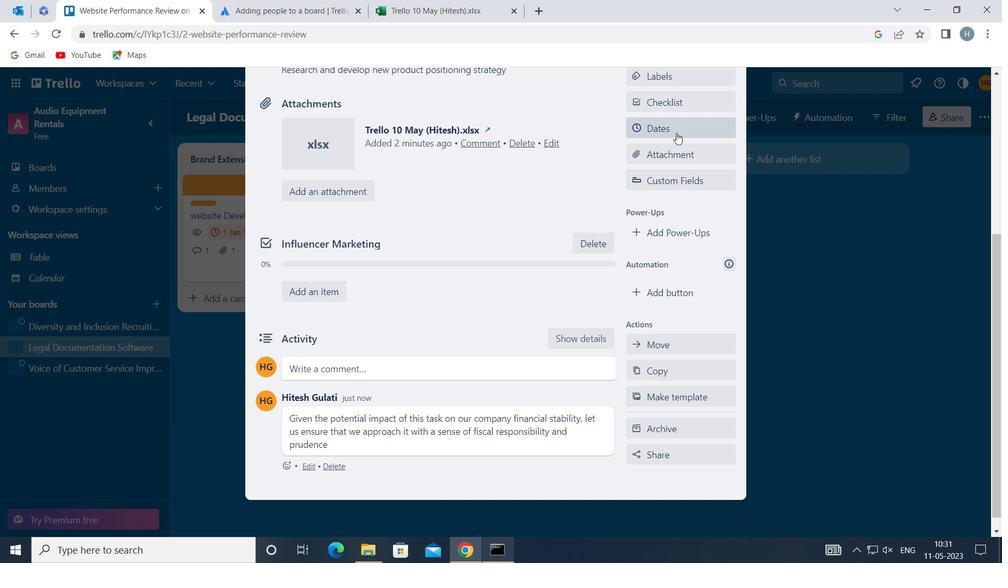 
Action: Mouse moved to (636, 347)
Screenshot: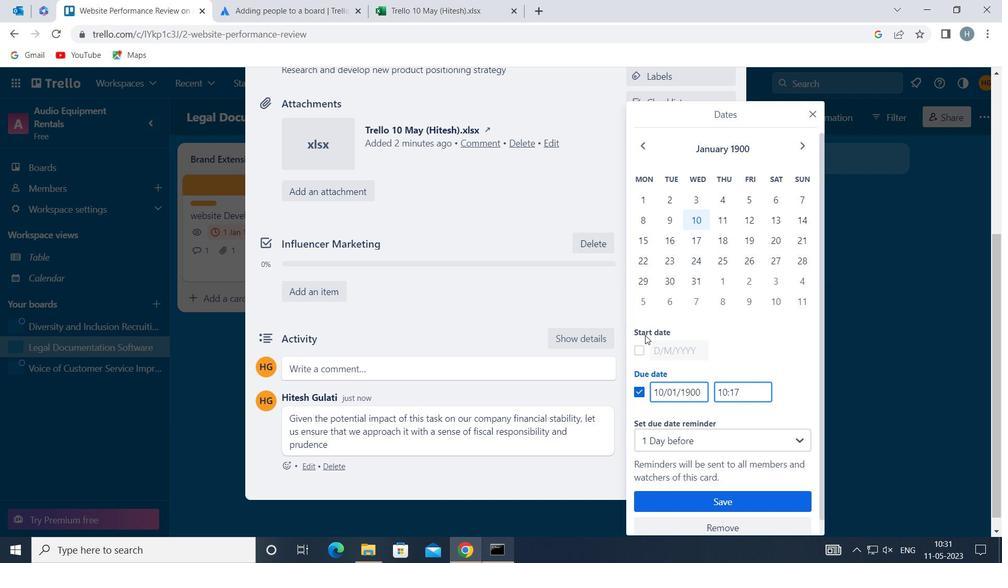 
Action: Mouse pressed left at (636, 347)
Screenshot: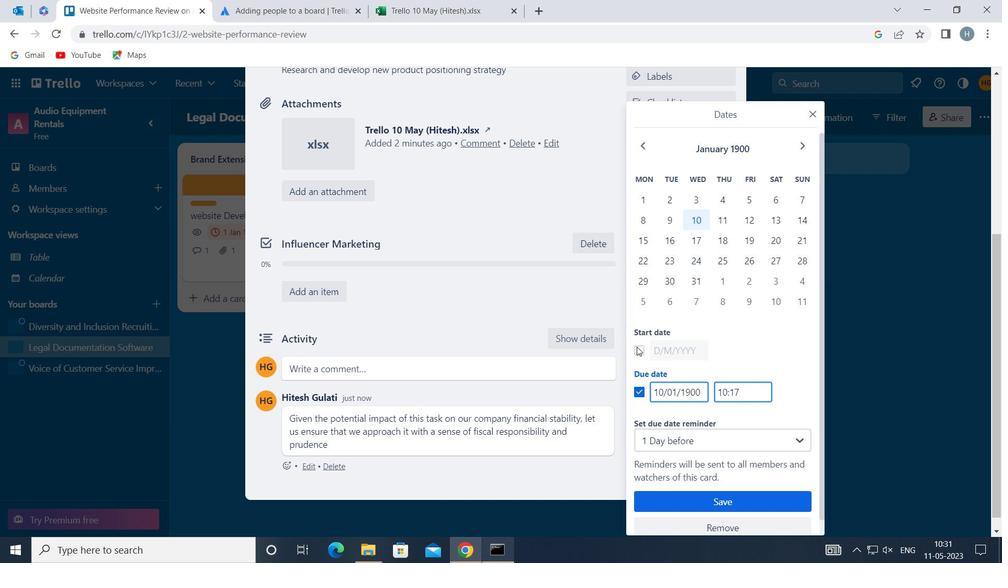 
Action: Mouse moved to (662, 346)
Screenshot: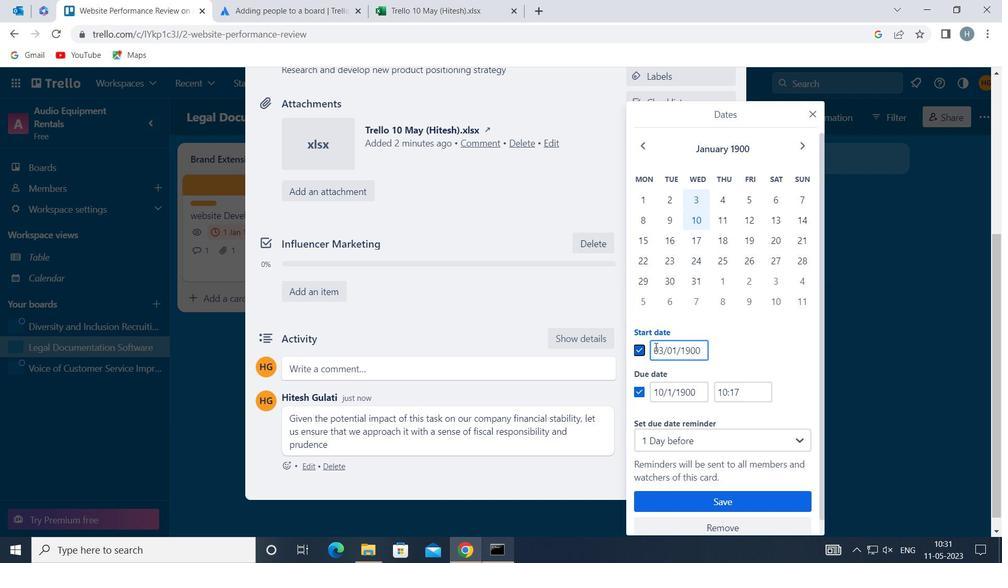 
Action: Mouse pressed left at (662, 346)
Screenshot: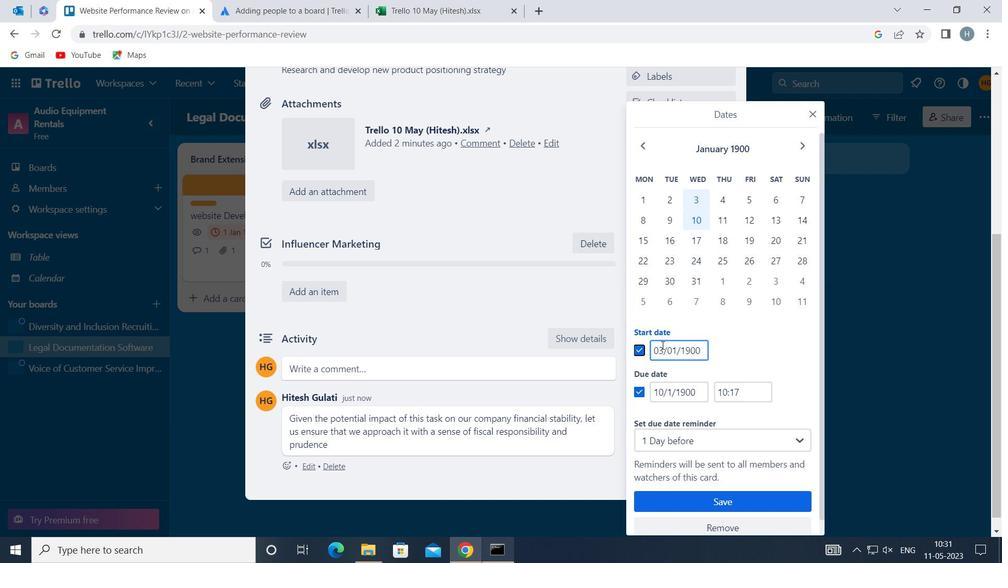 
Action: Mouse moved to (656, 350)
Screenshot: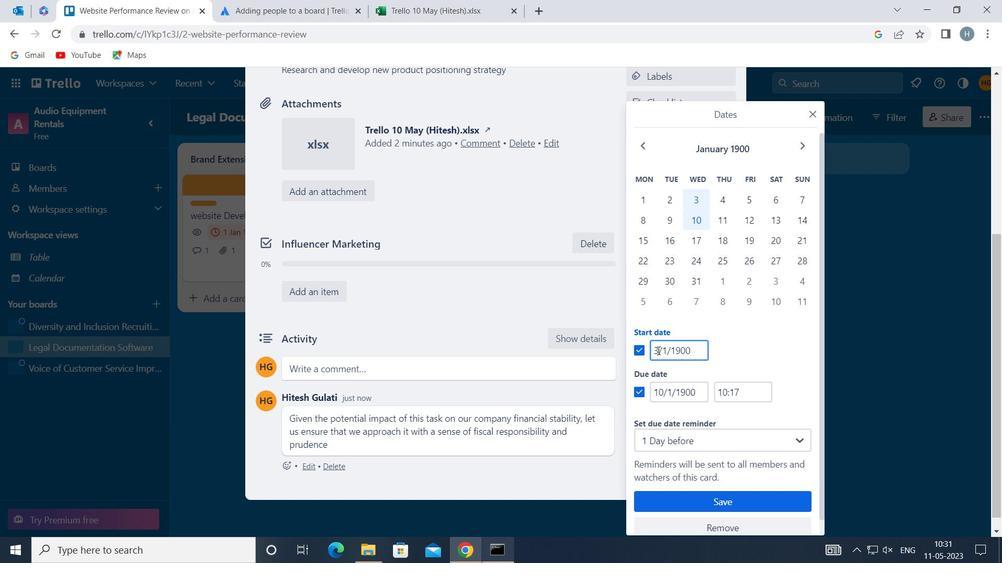 
Action: Mouse pressed left at (656, 350)
Screenshot: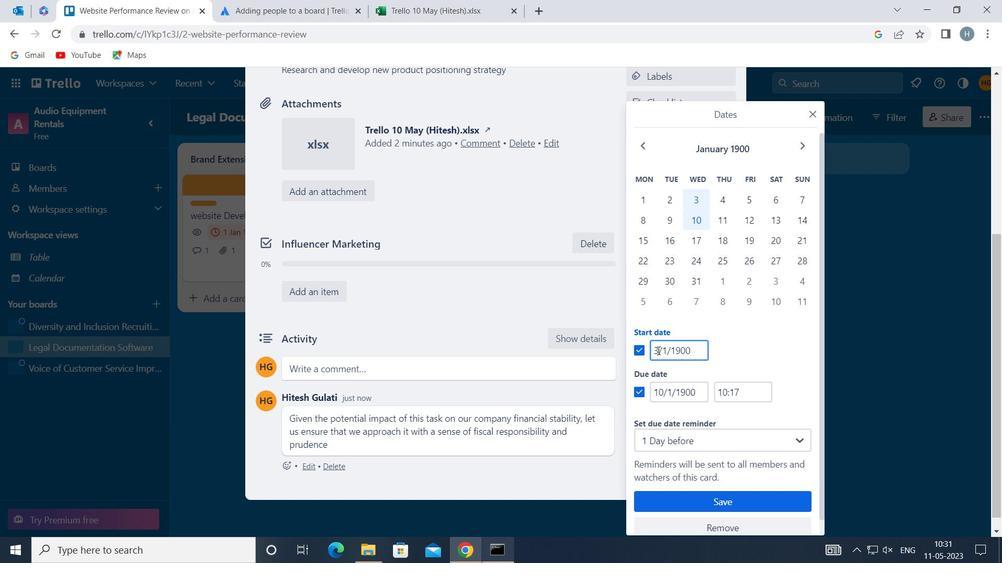 
Action: Mouse moved to (657, 350)
Screenshot: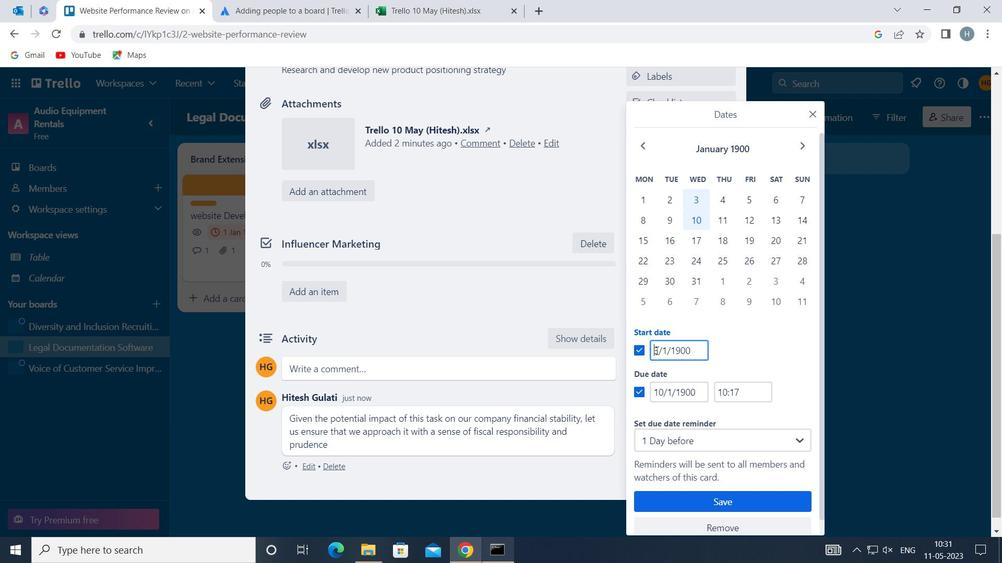
Action: Key pressed <Key.right>
Screenshot: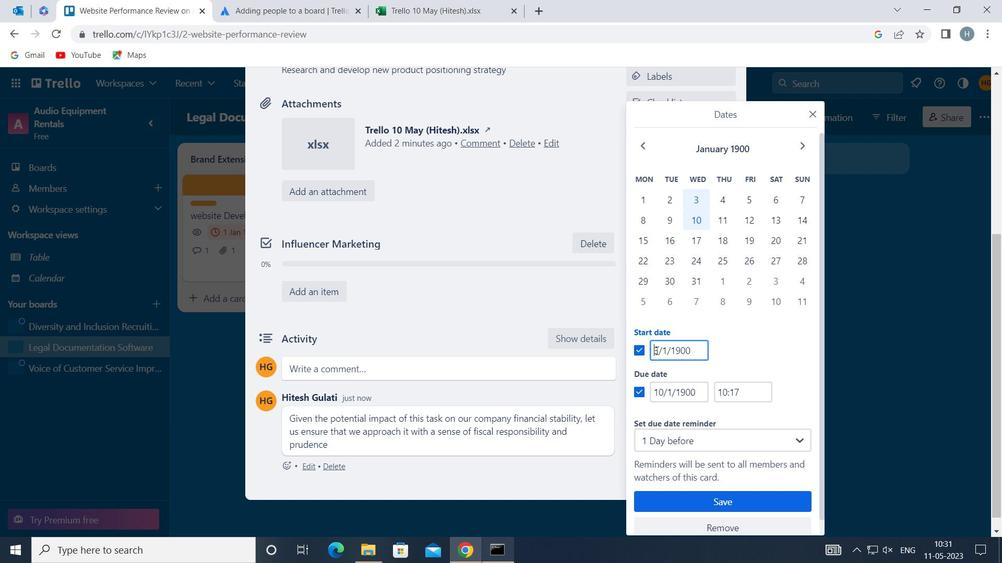 
Action: Mouse moved to (658, 350)
Screenshot: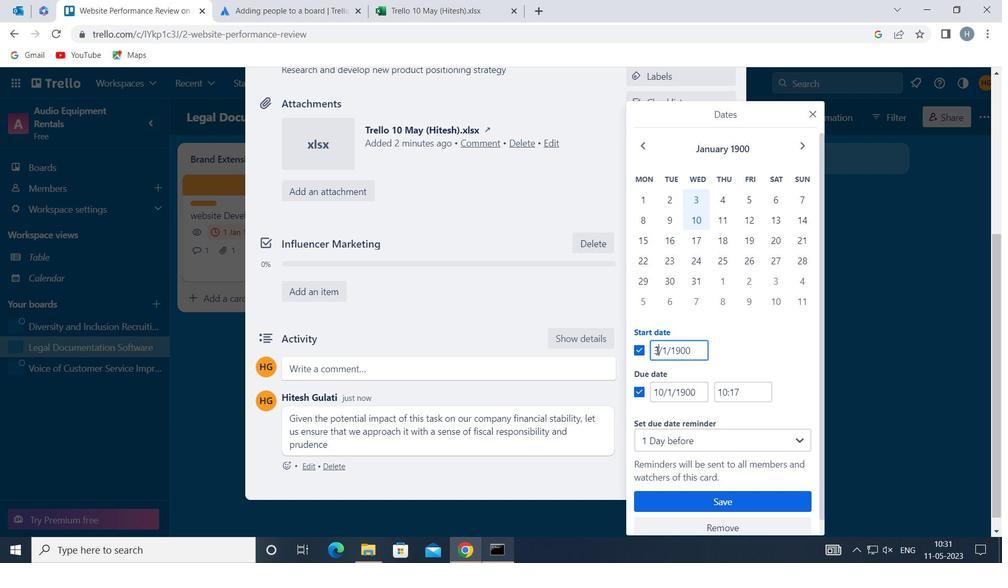 
Action: Key pressed <Key.backspace>
Screenshot: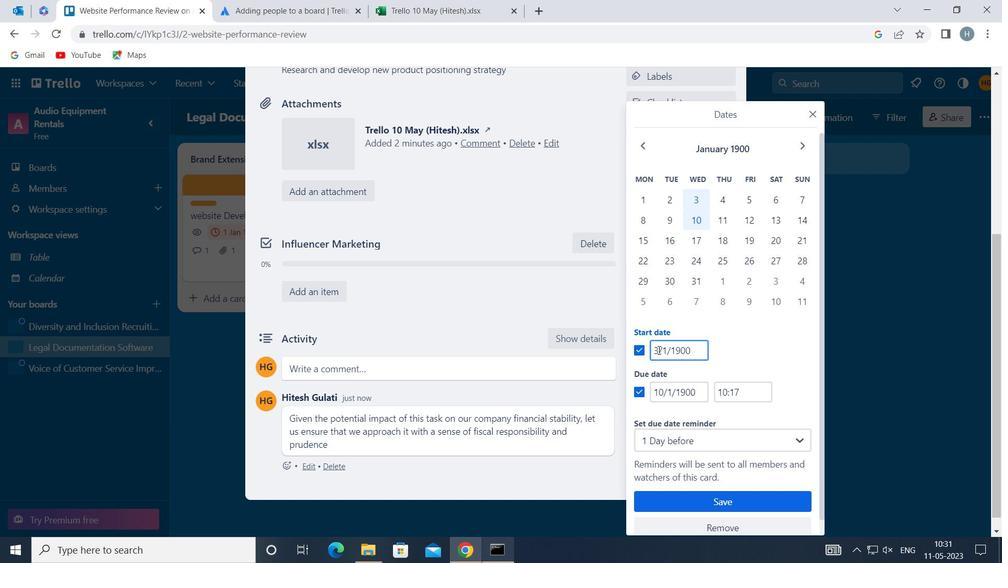 
Action: Mouse moved to (657, 350)
Screenshot: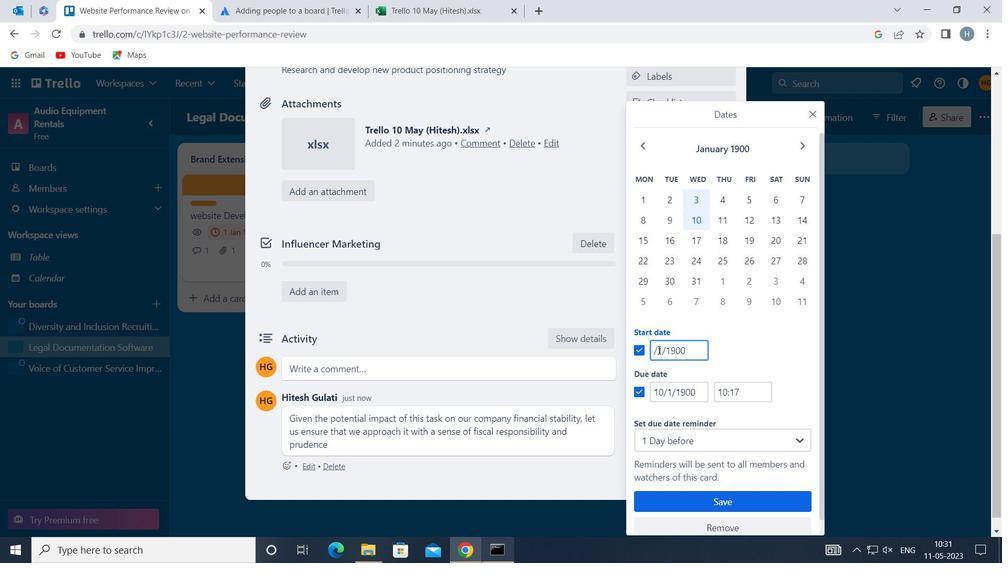 
Action: Key pressed 4
Screenshot: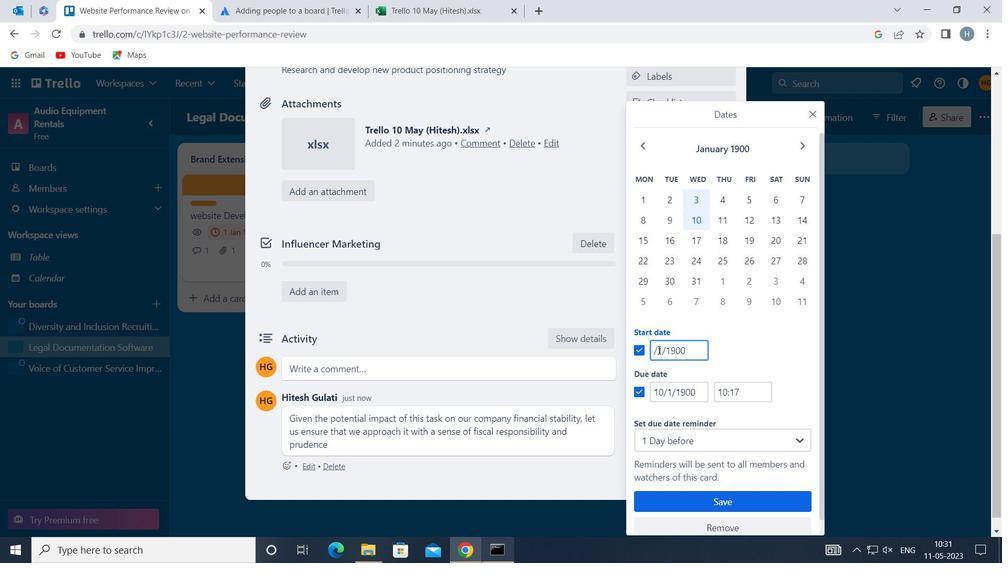 
Action: Mouse moved to (658, 391)
Screenshot: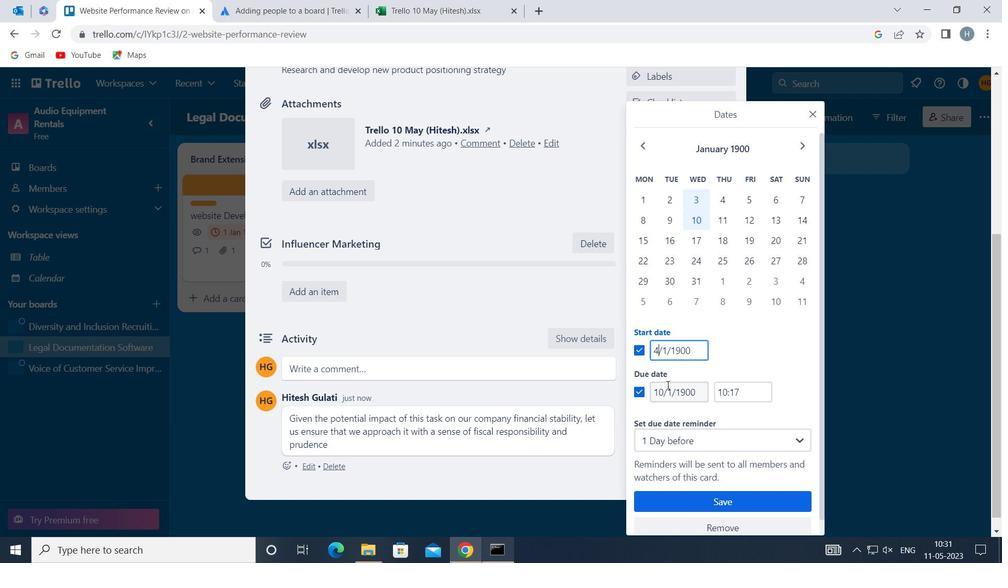
Action: Mouse pressed left at (658, 391)
Screenshot: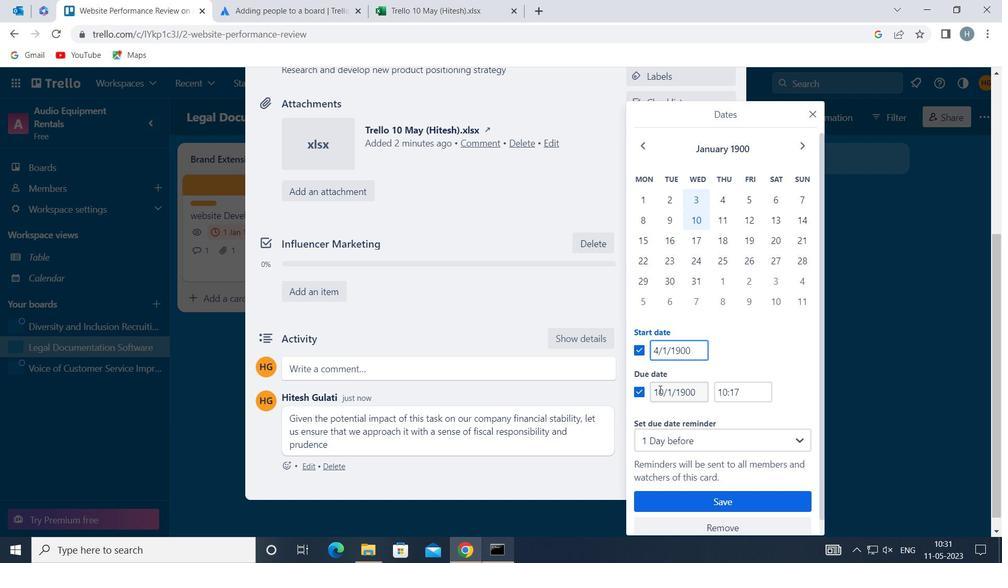 
Action: Mouse moved to (664, 389)
Screenshot: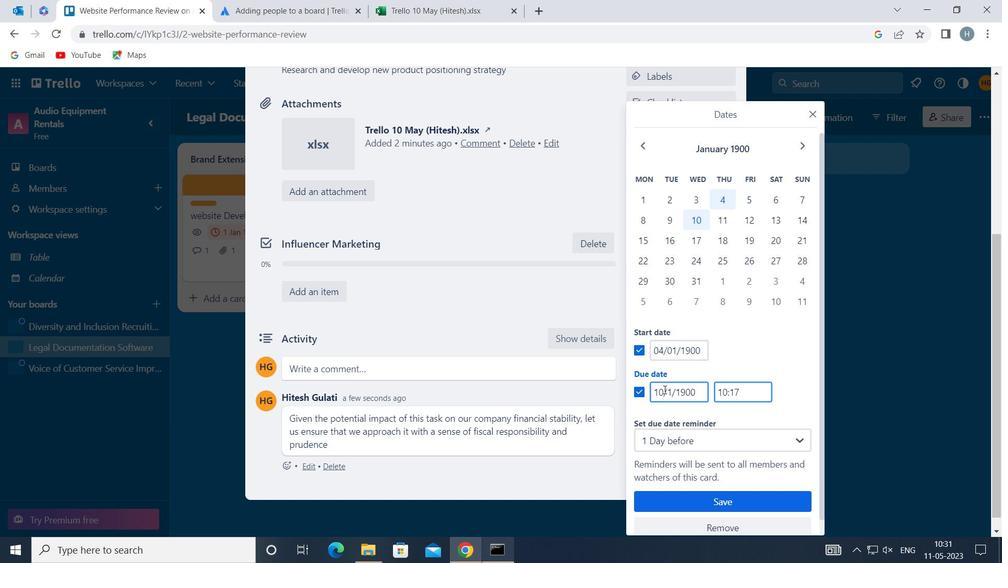 
Action: Key pressed <Key.right>
Screenshot: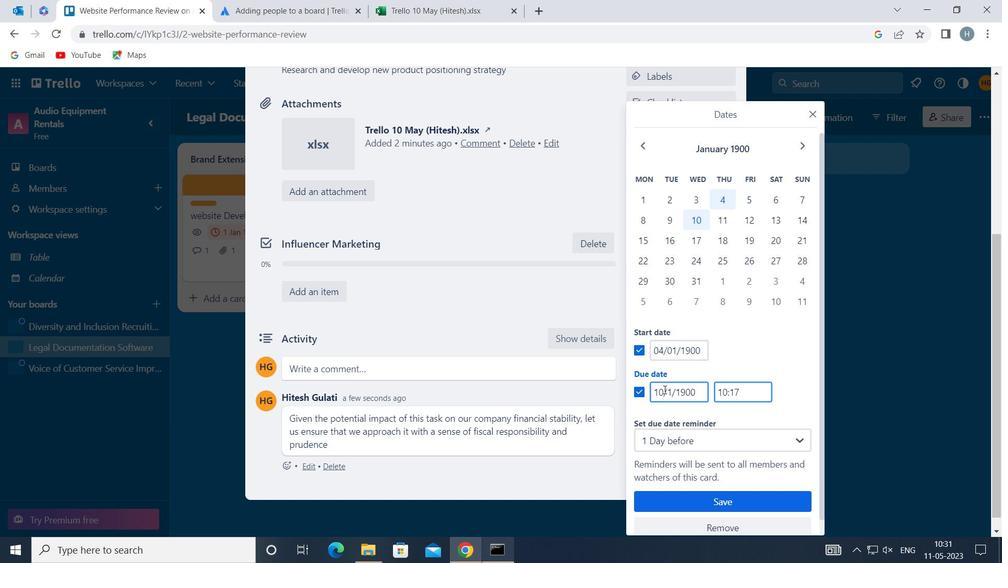
Action: Mouse moved to (667, 387)
Screenshot: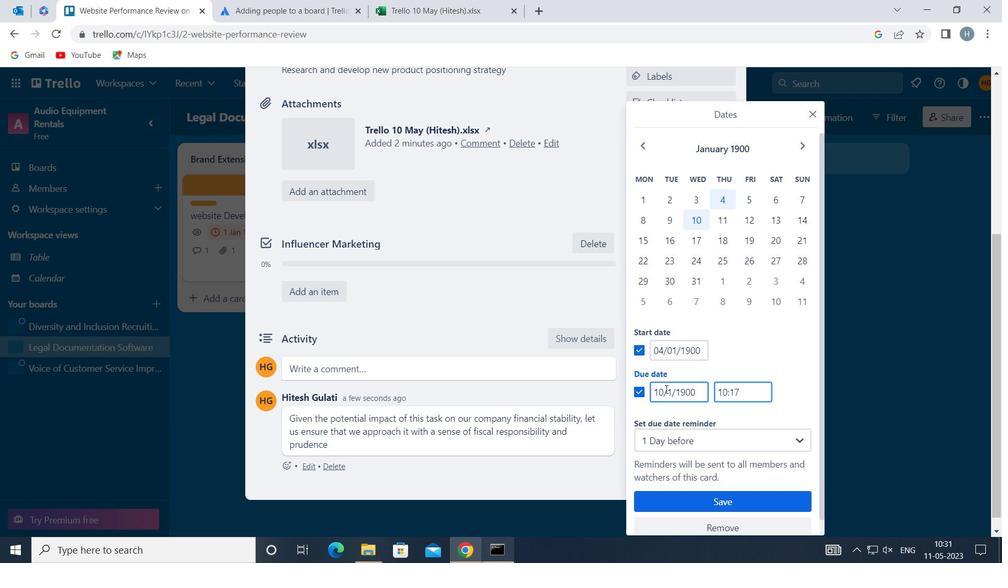 
Action: Key pressed <Key.backspace>1
Screenshot: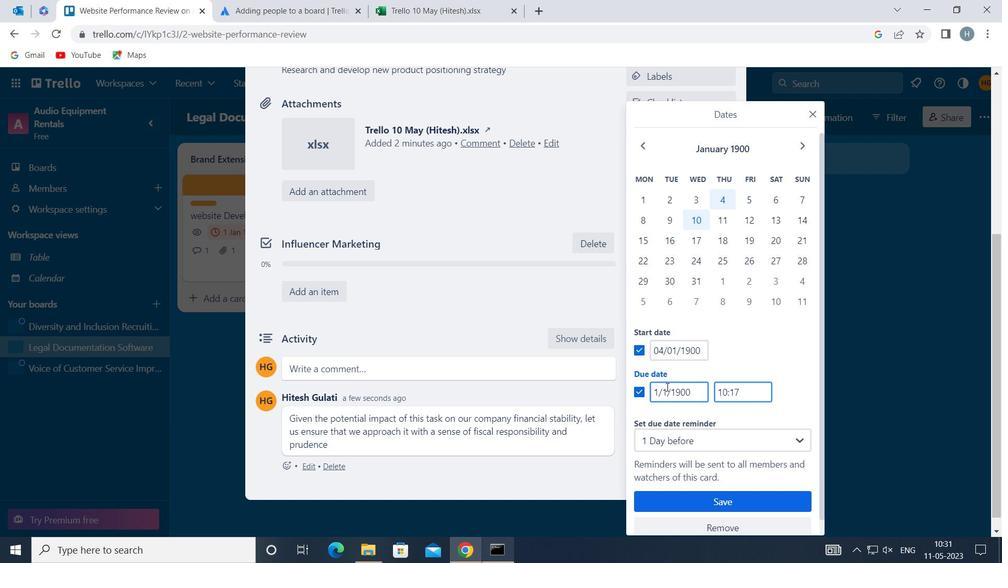 
Action: Mouse moved to (698, 500)
Screenshot: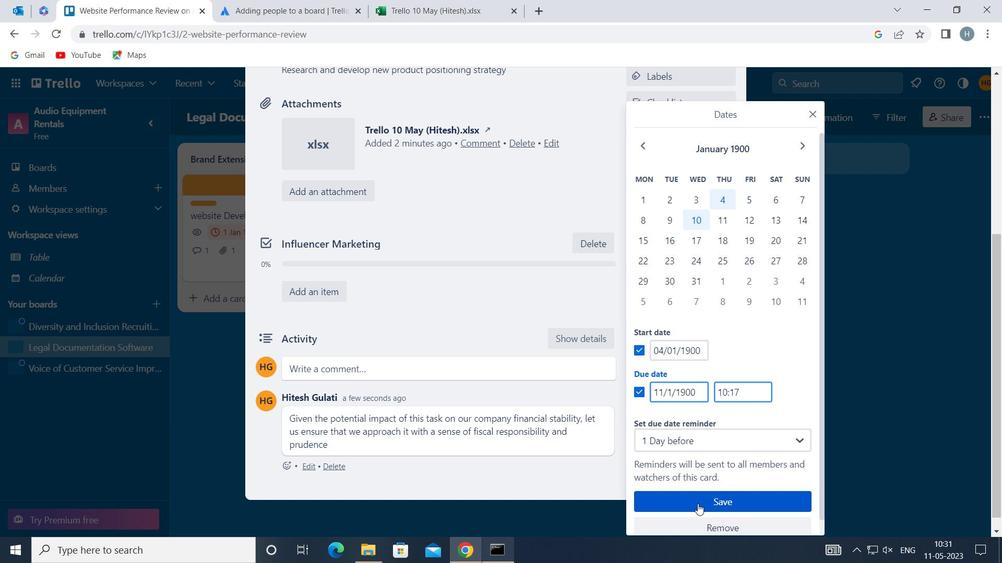 
Action: Mouse pressed left at (698, 500)
Screenshot: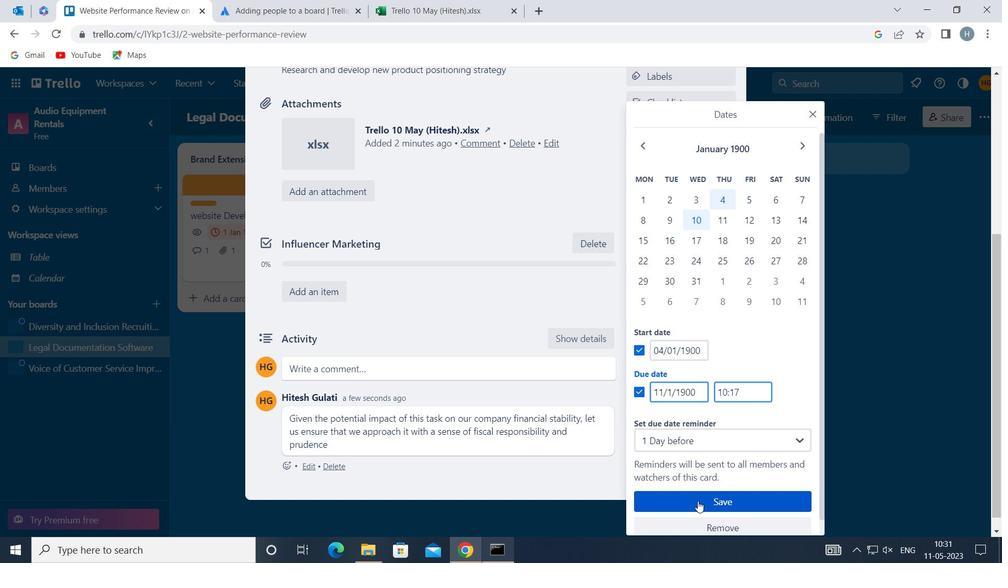 
Action: Mouse moved to (596, 337)
Screenshot: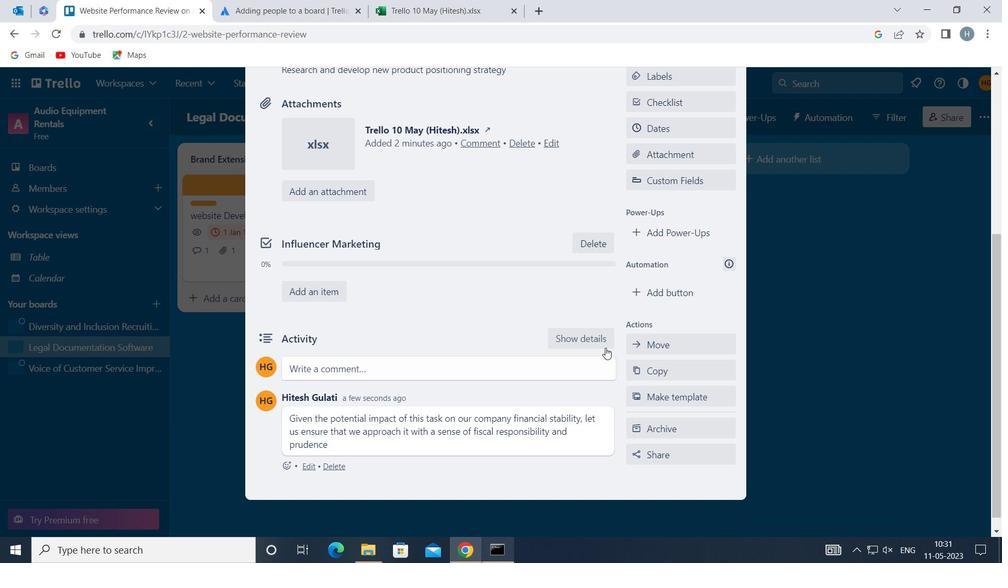 
